 Task: Create a due date automation trigger when advanced on, on the tuesday of the week a card is due add fields with custom field "Resume" set to a number lower than 1 and lower or equal to 10 at 11:00 AM.
Action: Mouse moved to (894, 305)
Screenshot: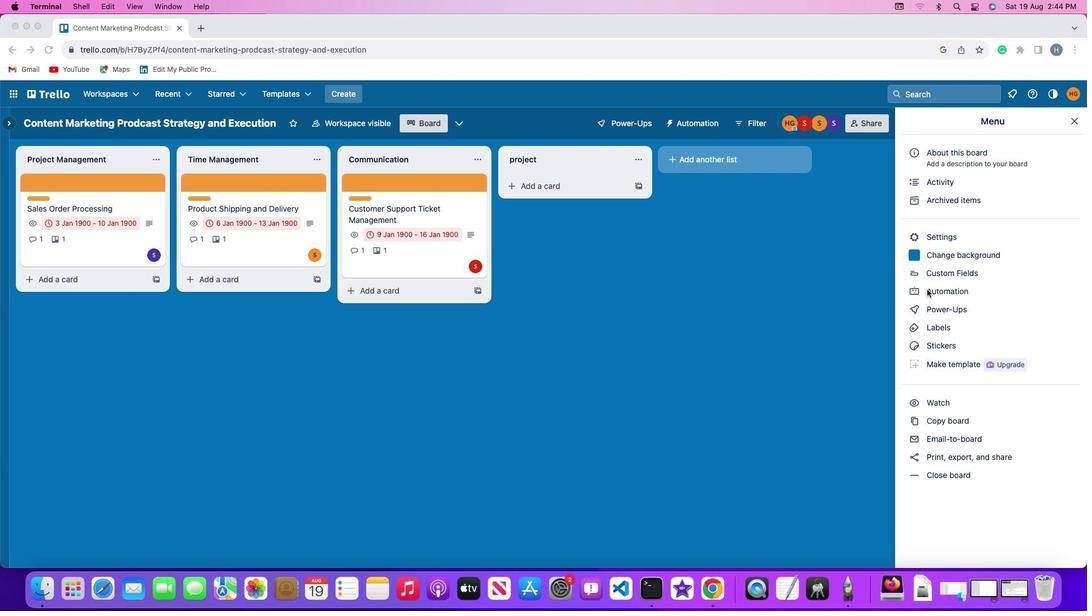 
Action: Mouse pressed left at (894, 305)
Screenshot: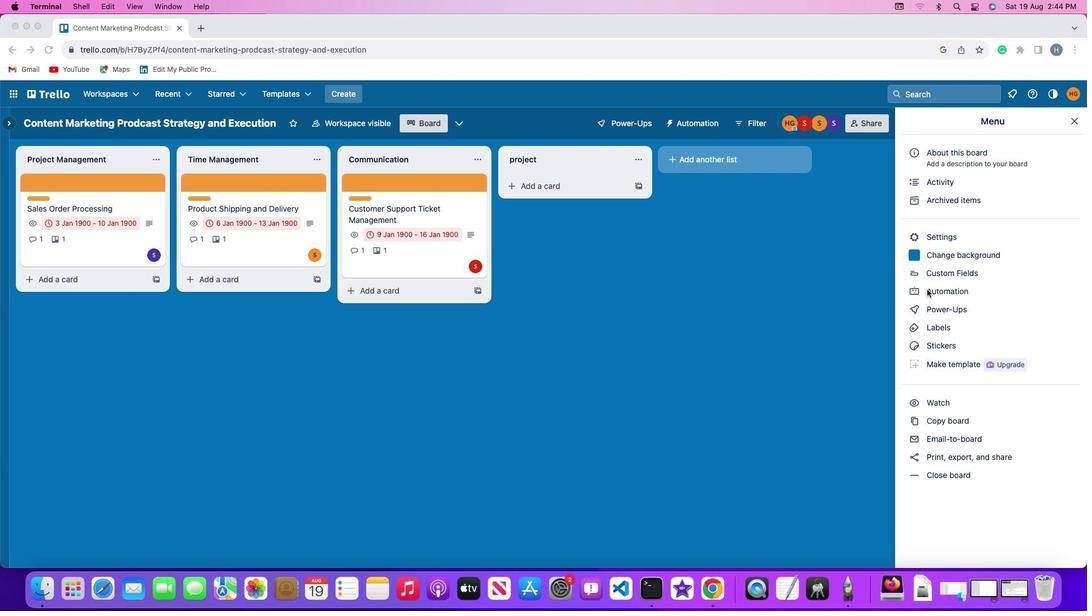 
Action: Mouse moved to (894, 305)
Screenshot: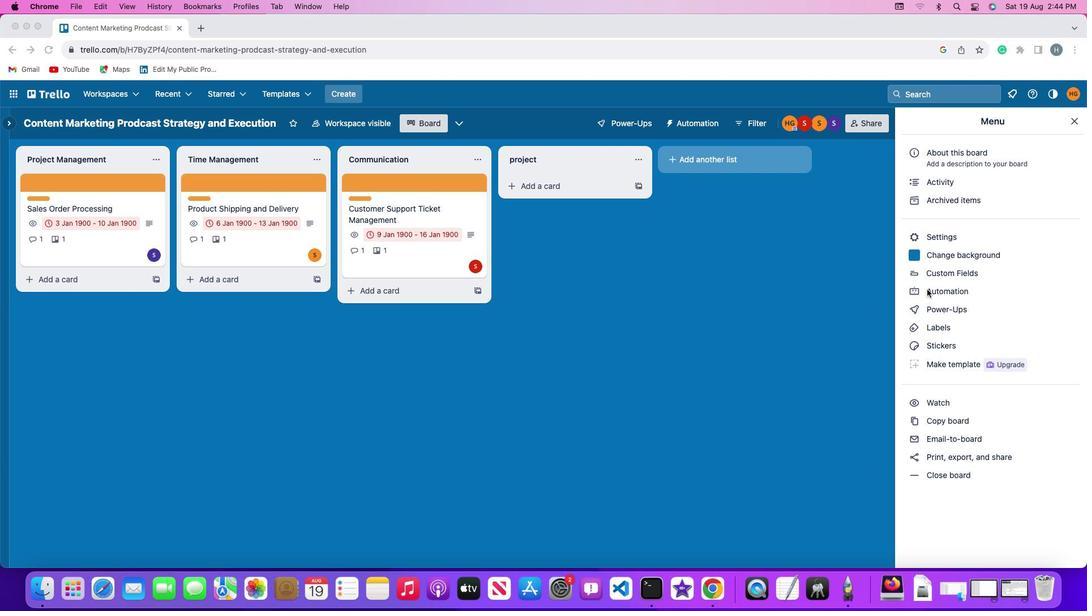
Action: Mouse pressed left at (894, 305)
Screenshot: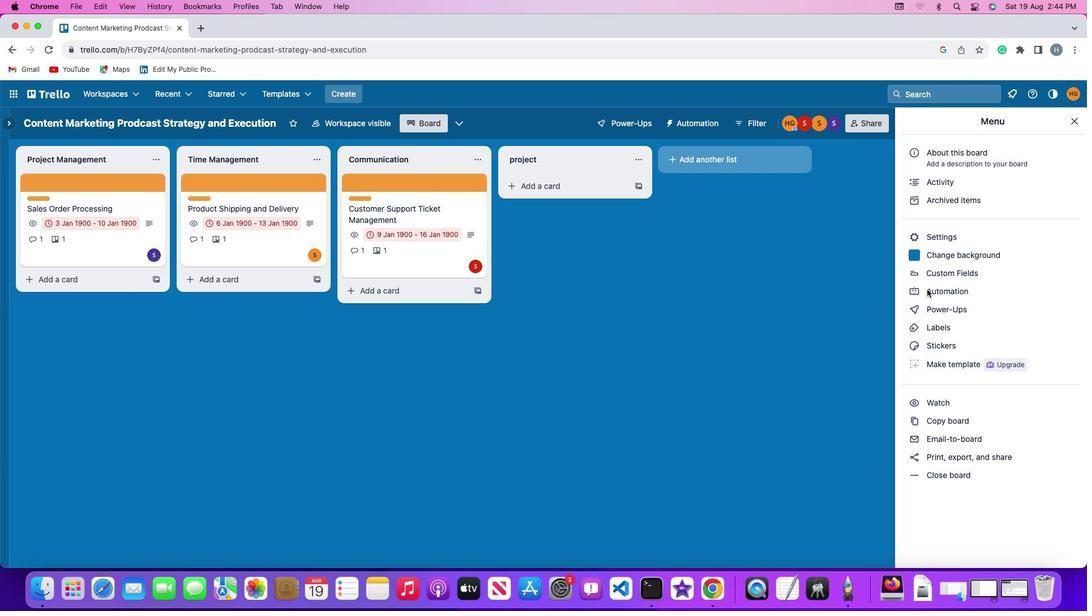 
Action: Mouse moved to (88, 278)
Screenshot: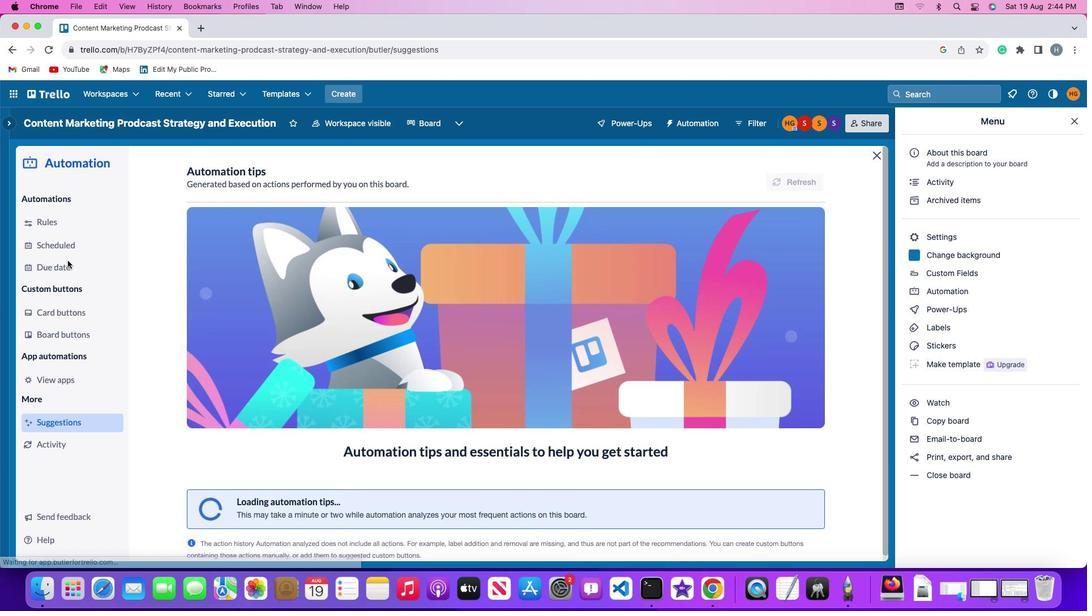 
Action: Mouse pressed left at (88, 278)
Screenshot: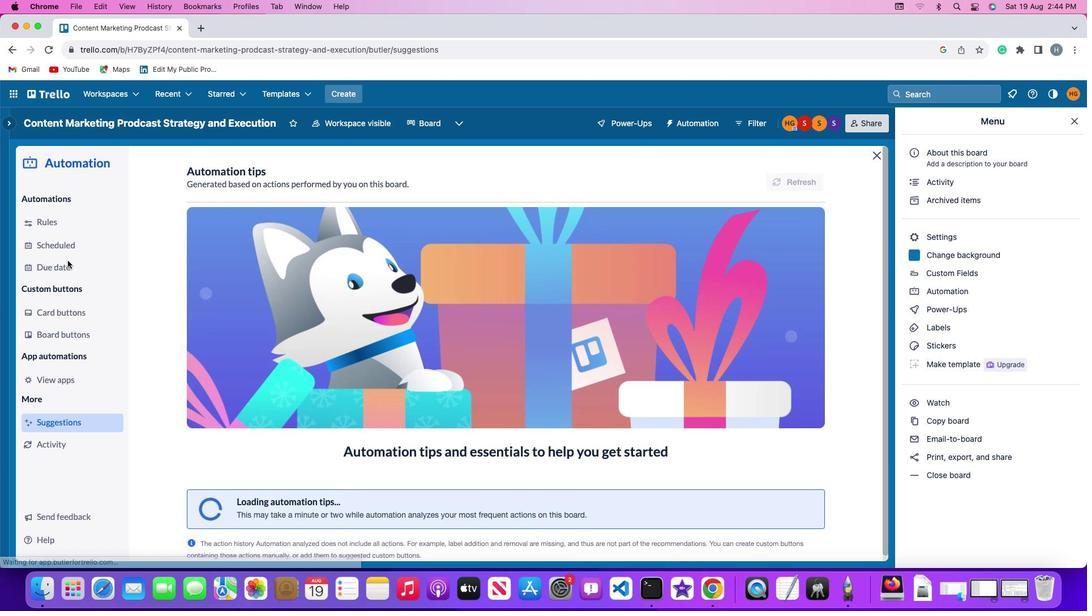 
Action: Mouse moved to (731, 196)
Screenshot: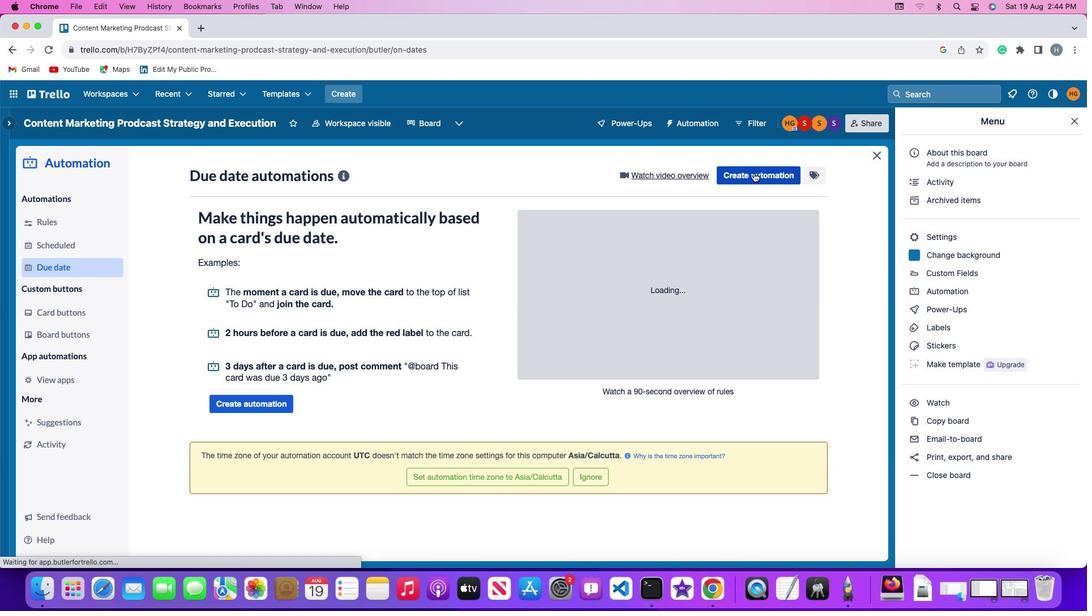 
Action: Mouse pressed left at (731, 196)
Screenshot: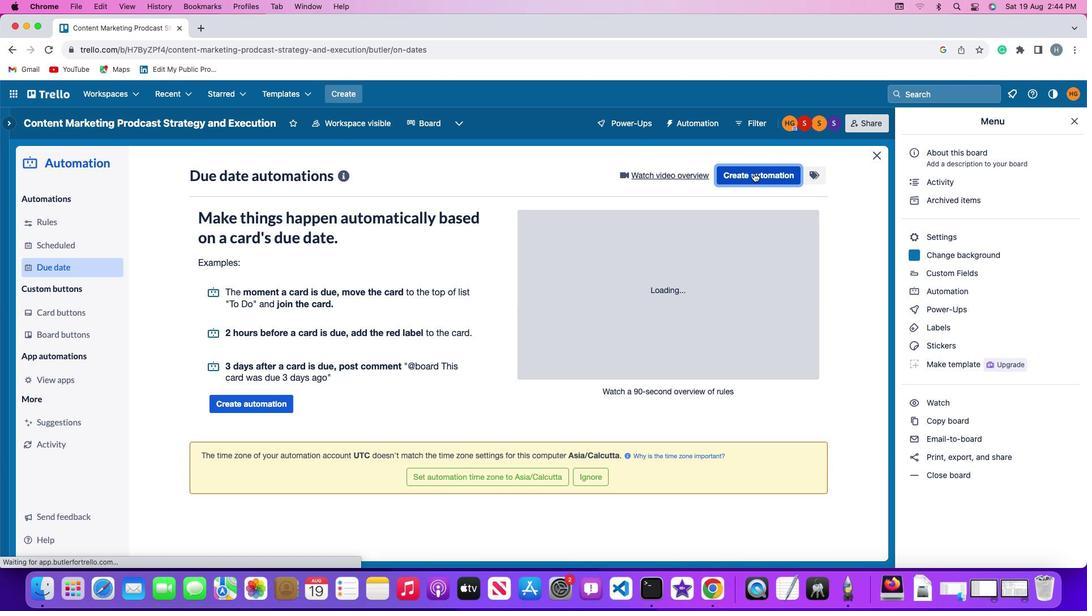 
Action: Mouse moved to (224, 295)
Screenshot: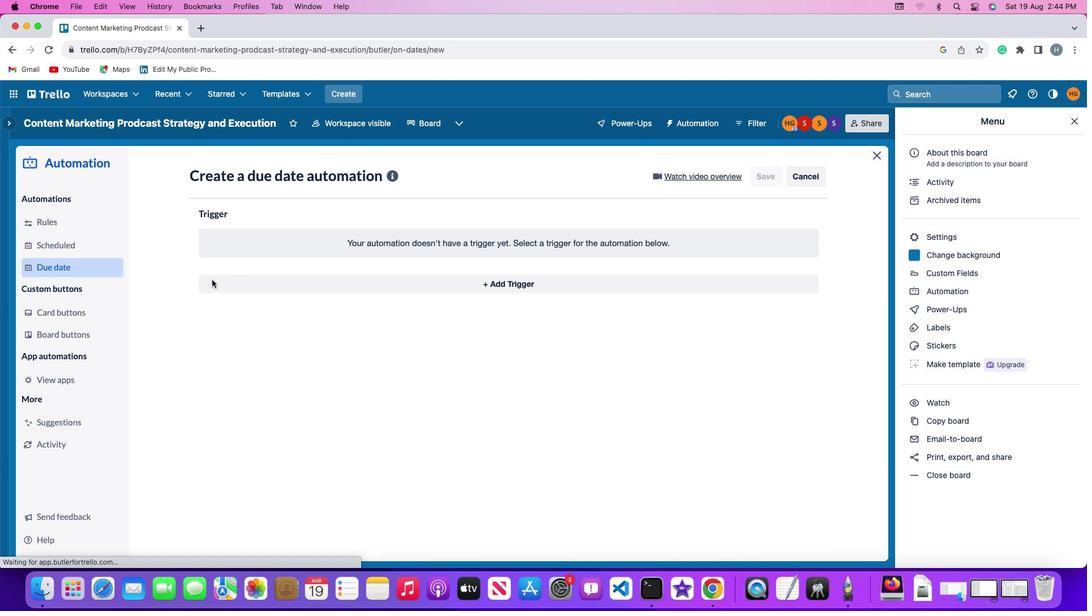 
Action: Mouse pressed left at (224, 295)
Screenshot: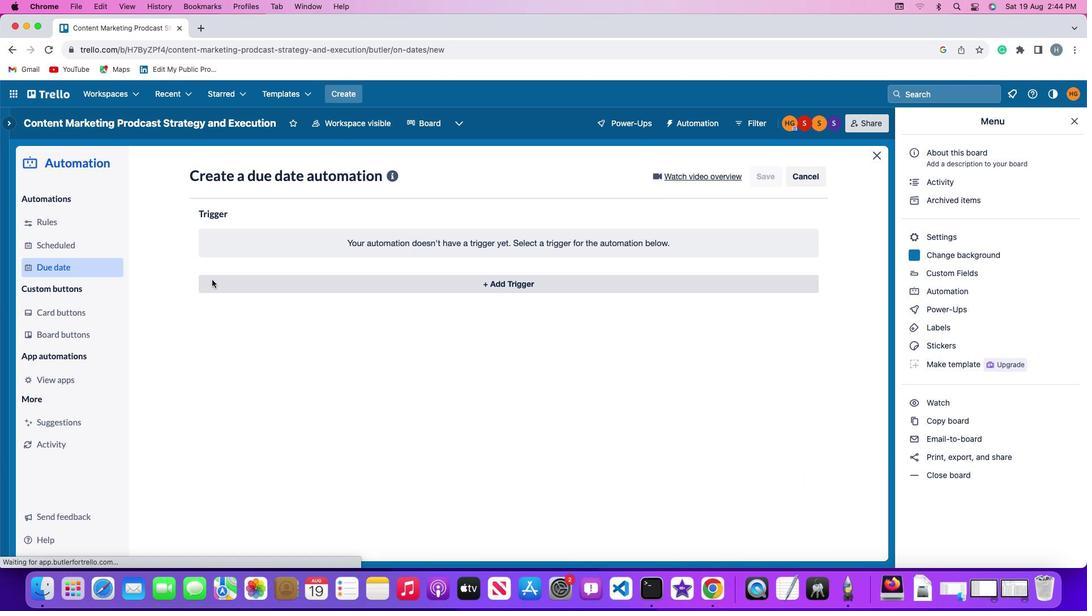 
Action: Mouse moved to (249, 489)
Screenshot: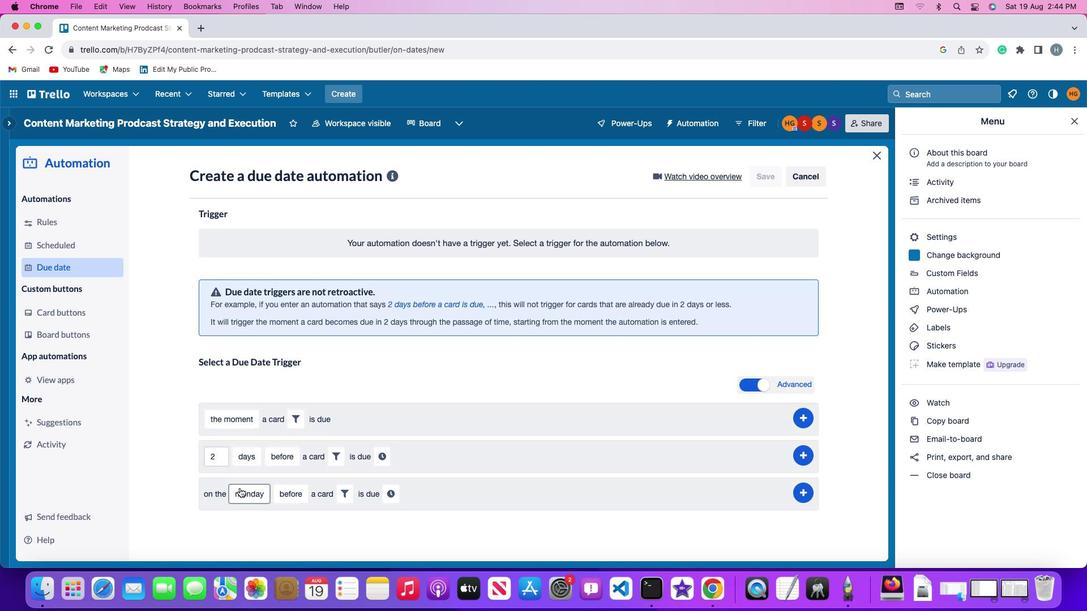 
Action: Mouse pressed left at (249, 489)
Screenshot: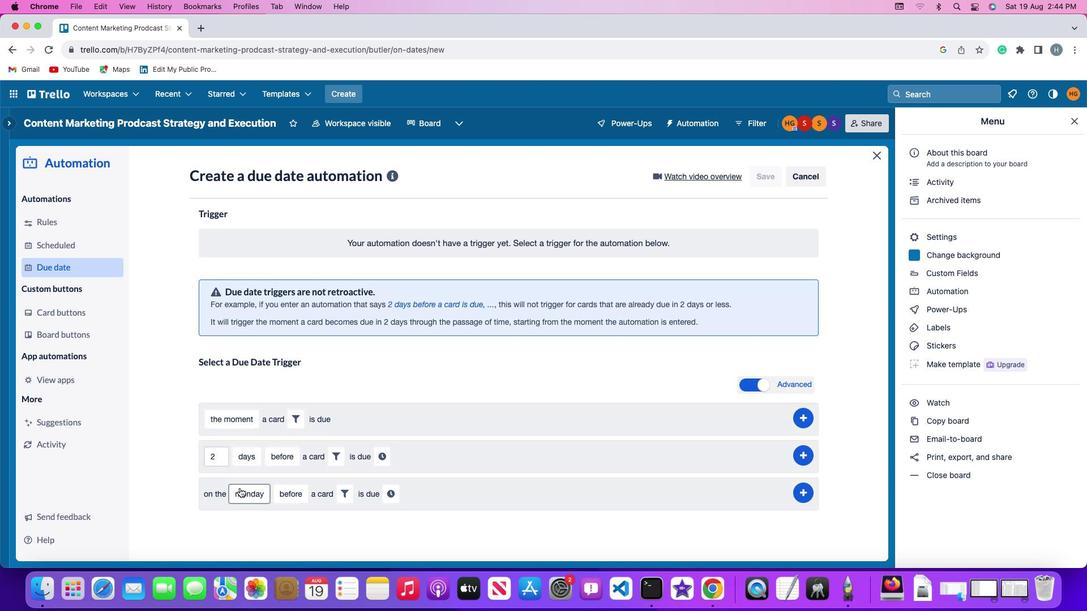 
Action: Mouse moved to (280, 374)
Screenshot: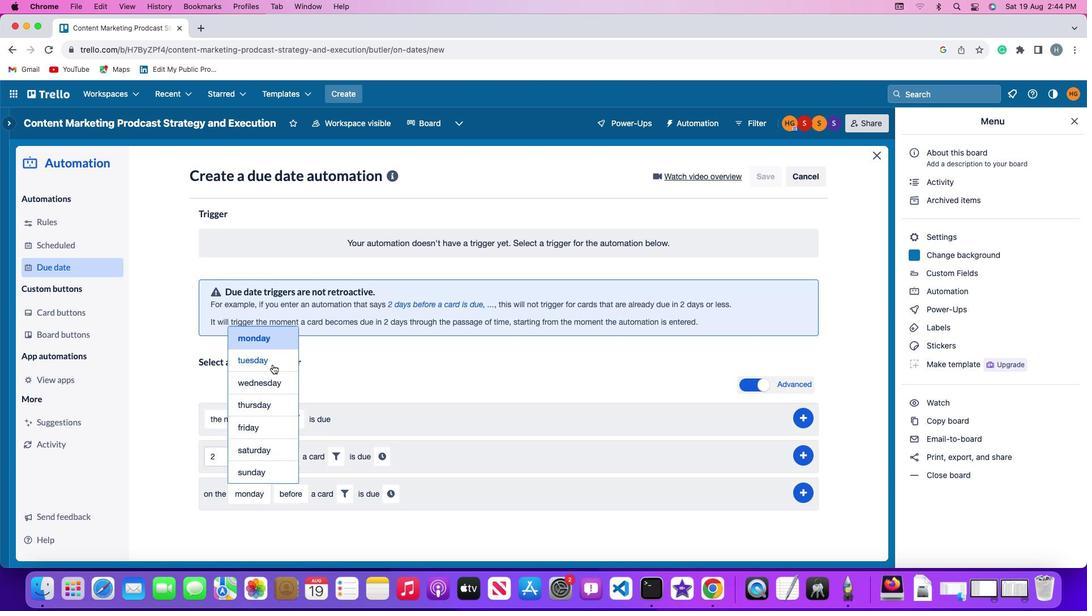 
Action: Mouse pressed left at (280, 374)
Screenshot: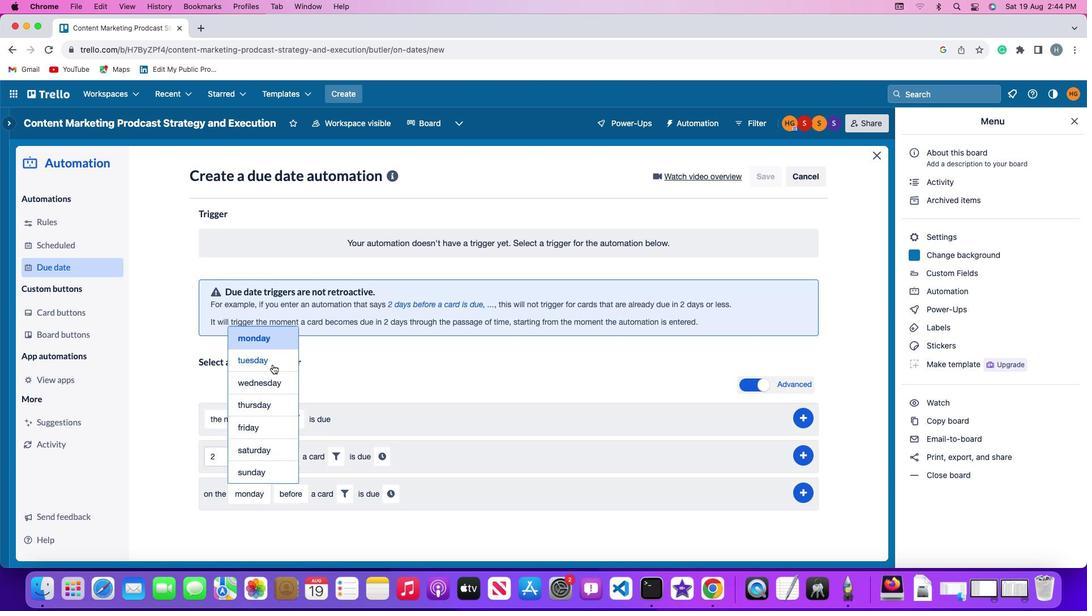 
Action: Mouse moved to (299, 498)
Screenshot: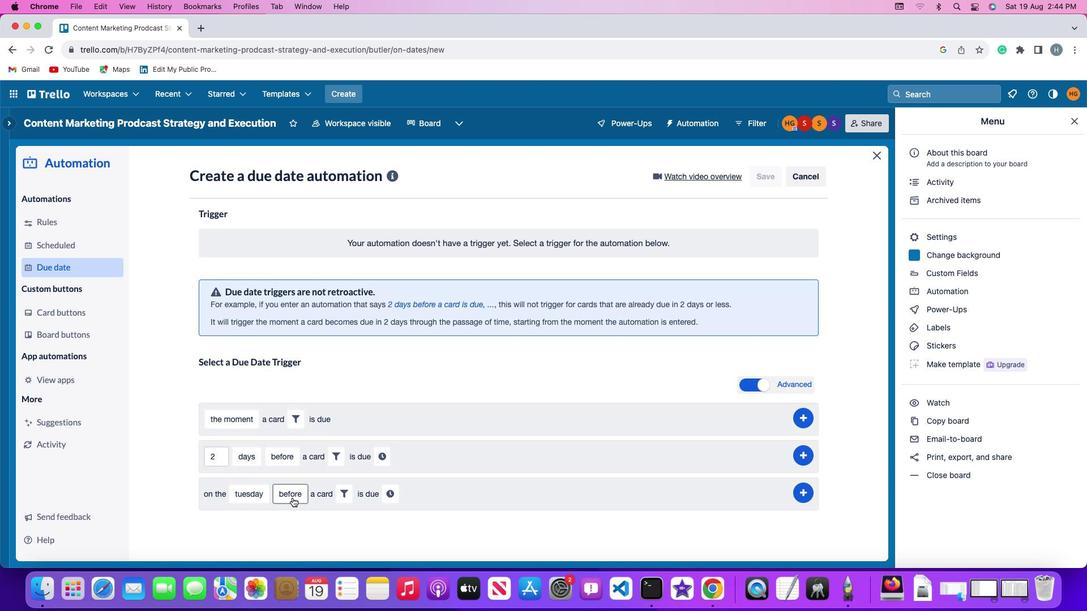 
Action: Mouse pressed left at (299, 498)
Screenshot: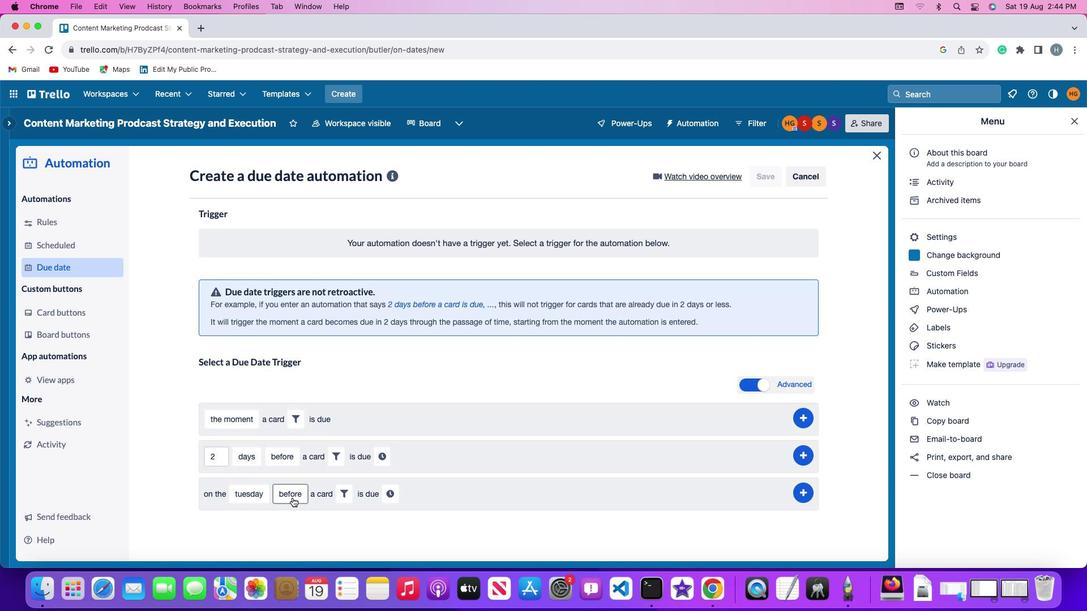 
Action: Mouse moved to (304, 451)
Screenshot: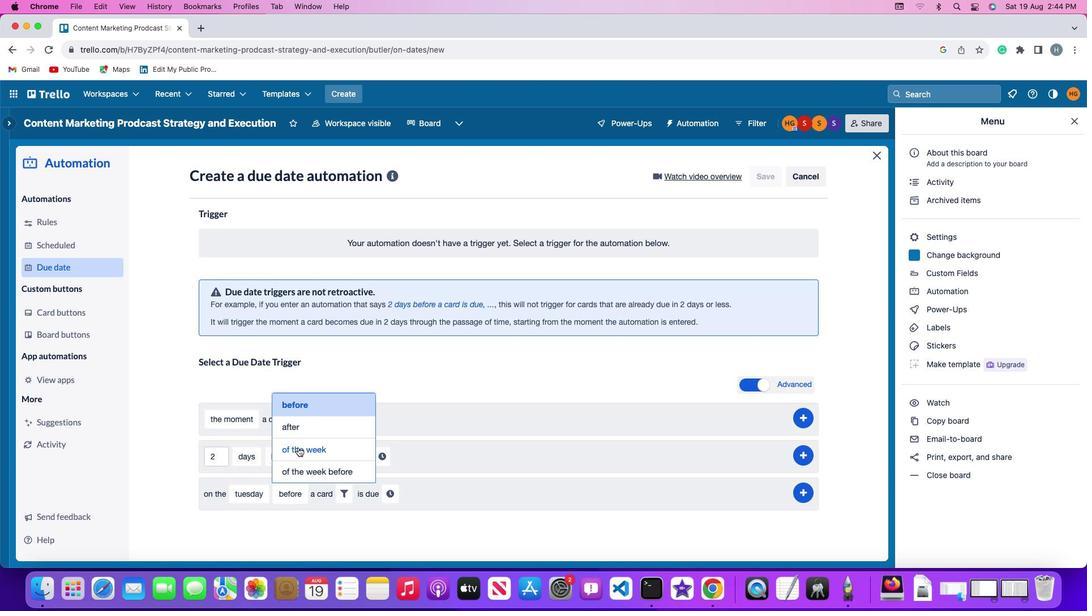
Action: Mouse pressed left at (304, 451)
Screenshot: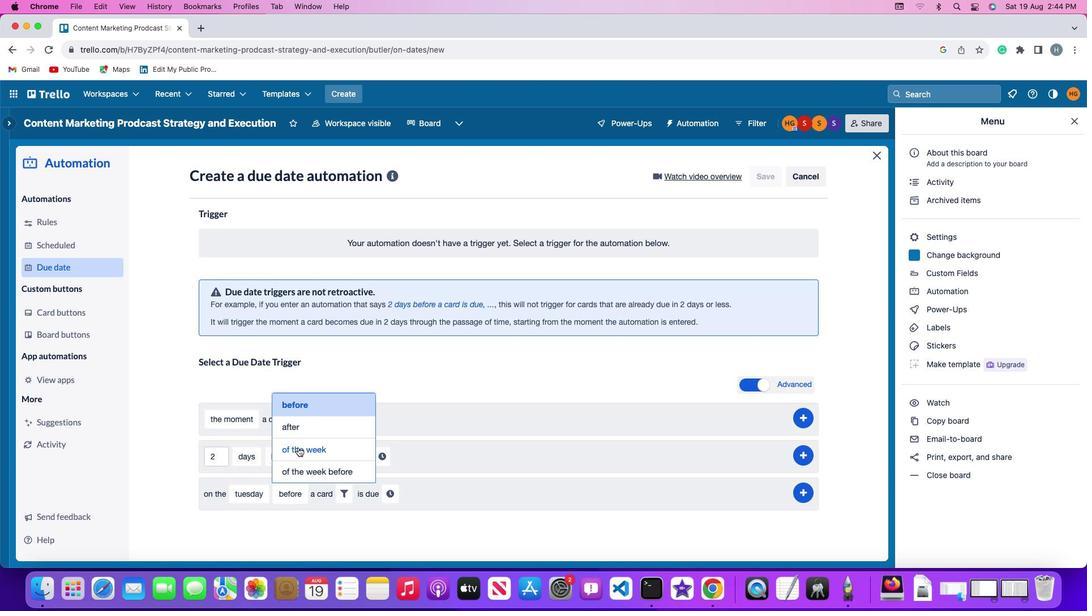 
Action: Mouse moved to (362, 493)
Screenshot: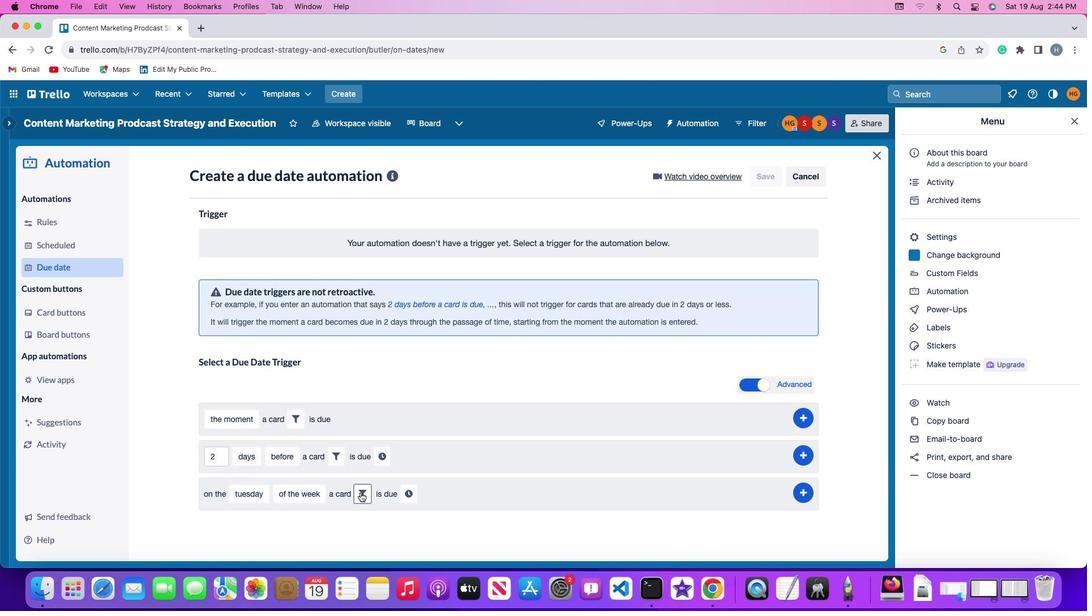 
Action: Mouse pressed left at (362, 493)
Screenshot: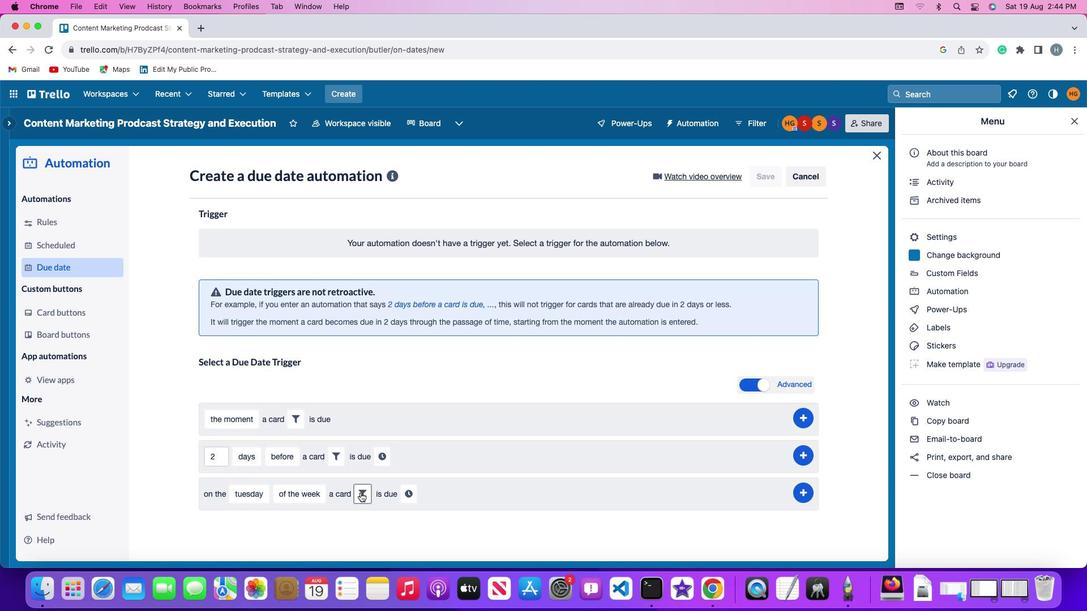 
Action: Mouse moved to (552, 523)
Screenshot: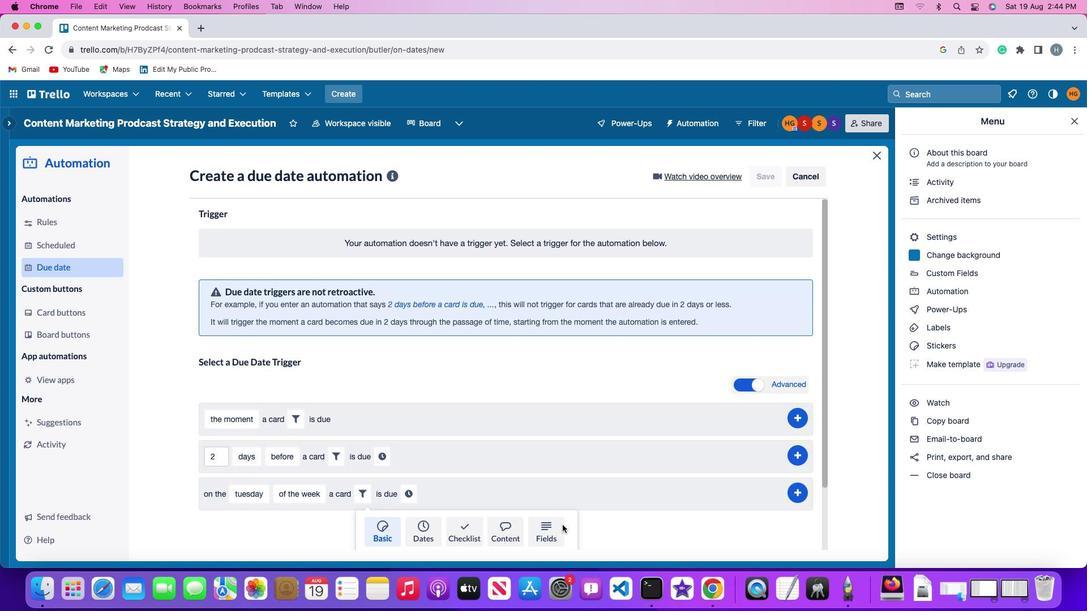 
Action: Mouse pressed left at (552, 523)
Screenshot: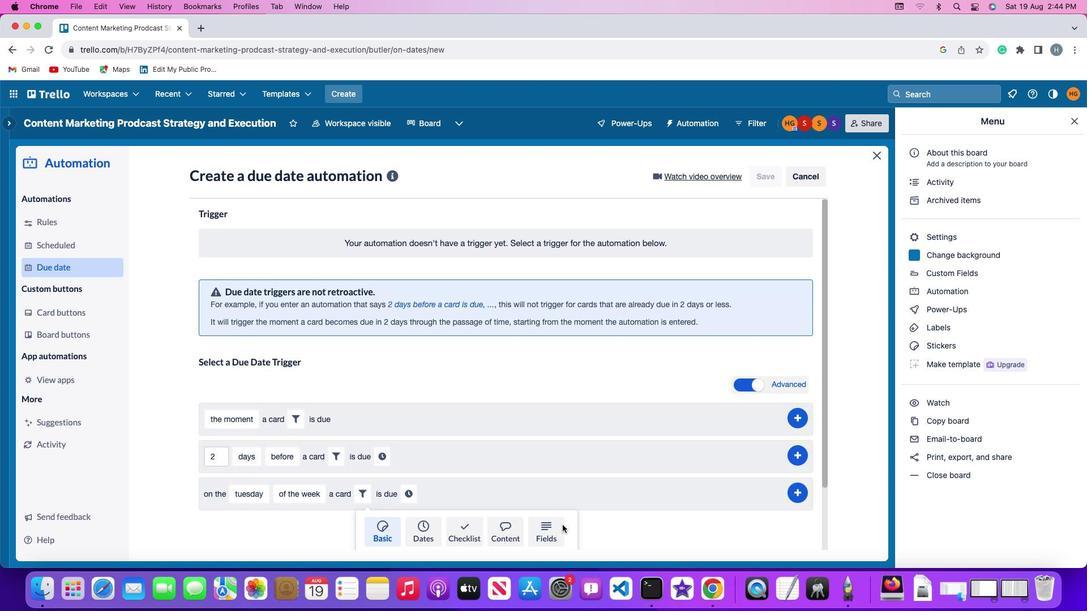 
Action: Mouse moved to (301, 516)
Screenshot: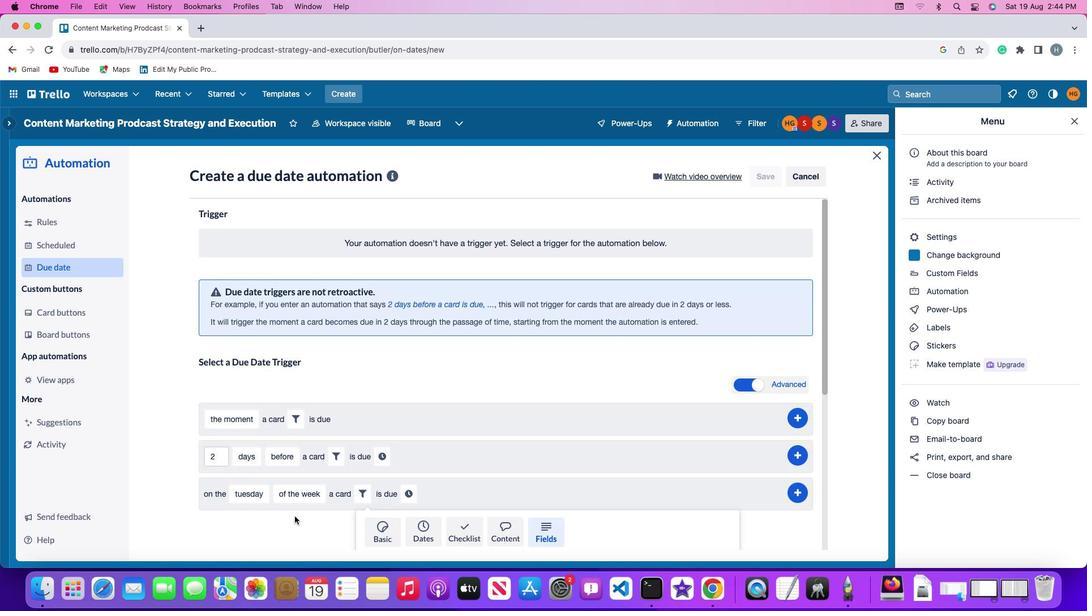 
Action: Mouse scrolled (301, 516) with delta (25, 35)
Screenshot: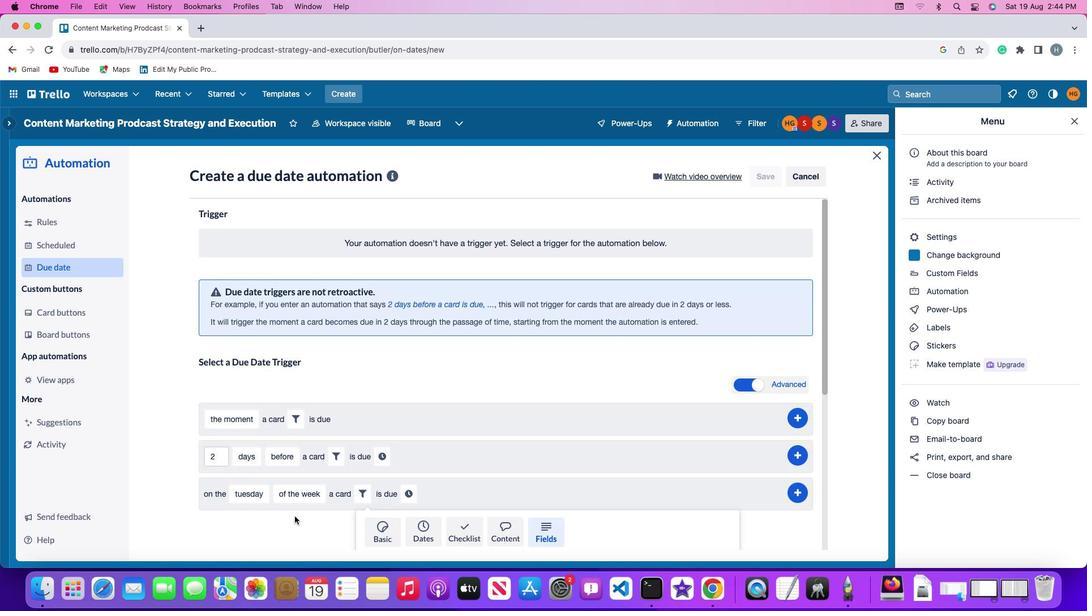 
Action: Mouse scrolled (301, 516) with delta (25, 35)
Screenshot: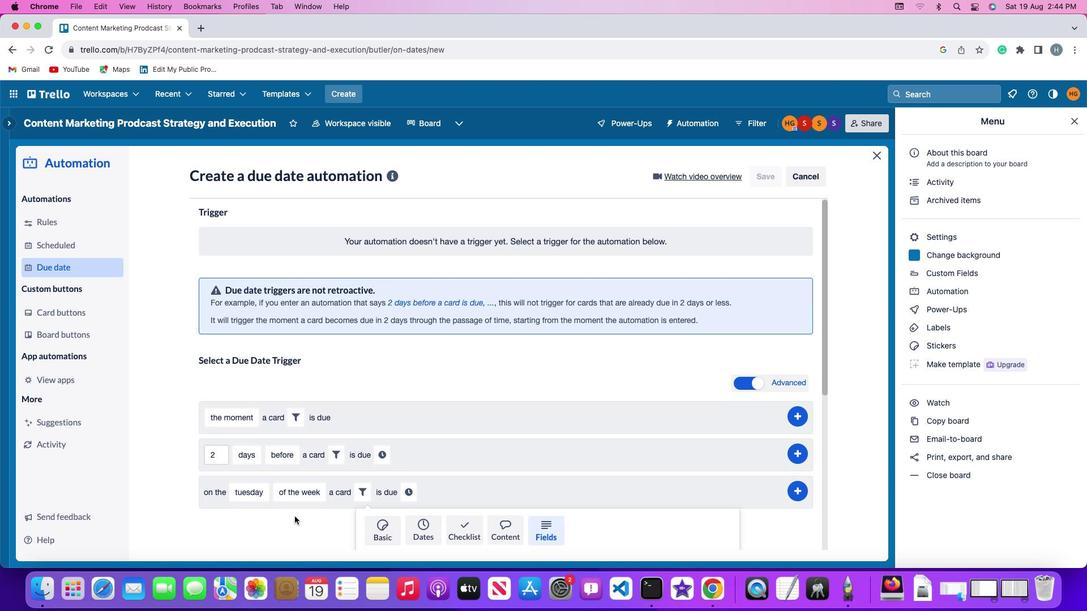 
Action: Mouse scrolled (301, 516) with delta (25, 33)
Screenshot: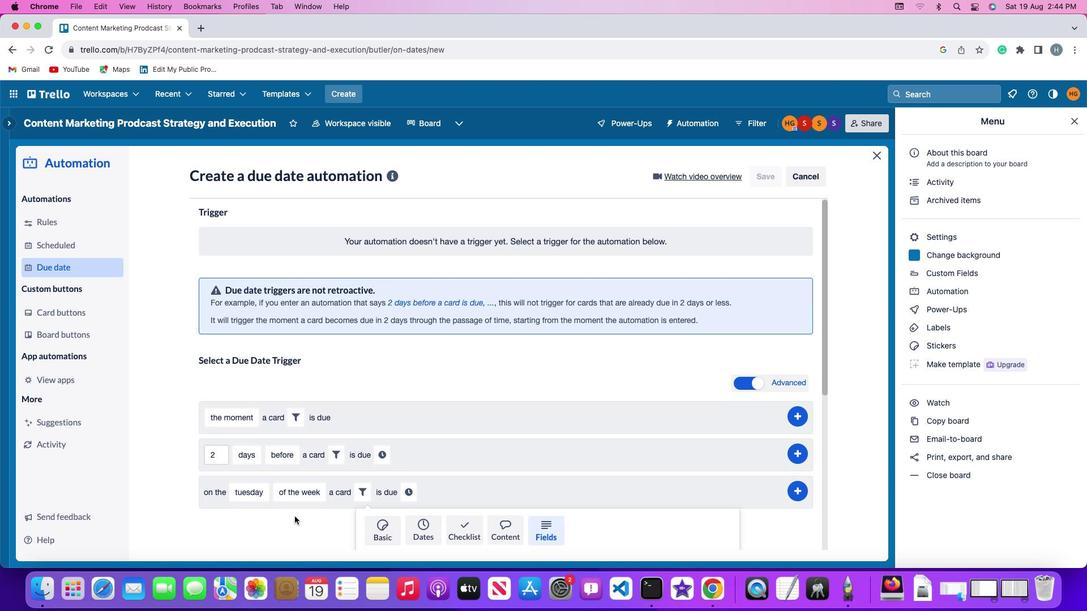 
Action: Mouse scrolled (301, 516) with delta (25, 32)
Screenshot: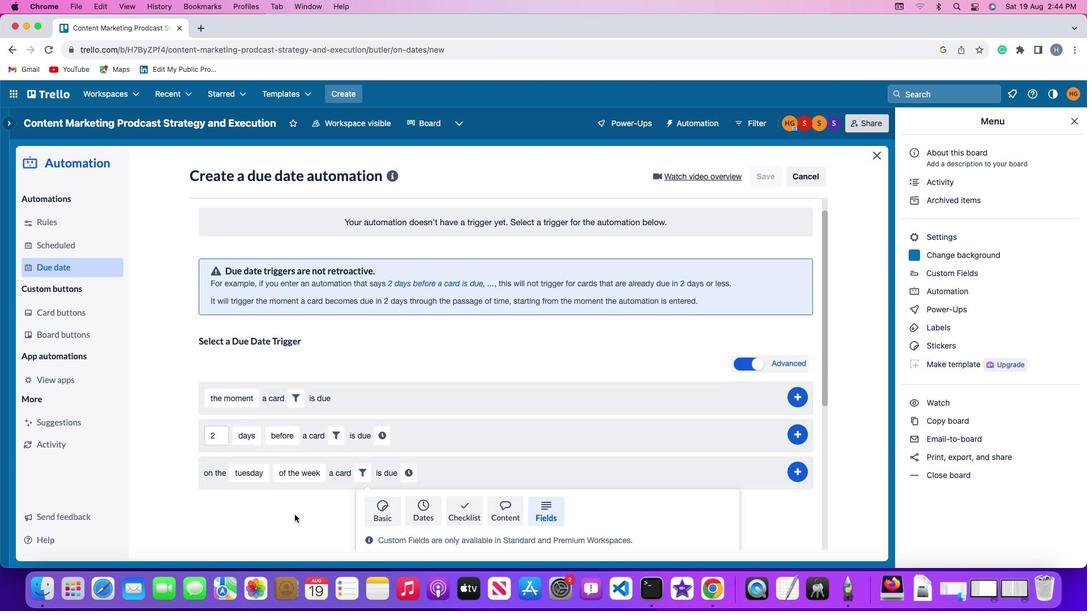 
Action: Mouse moved to (301, 514)
Screenshot: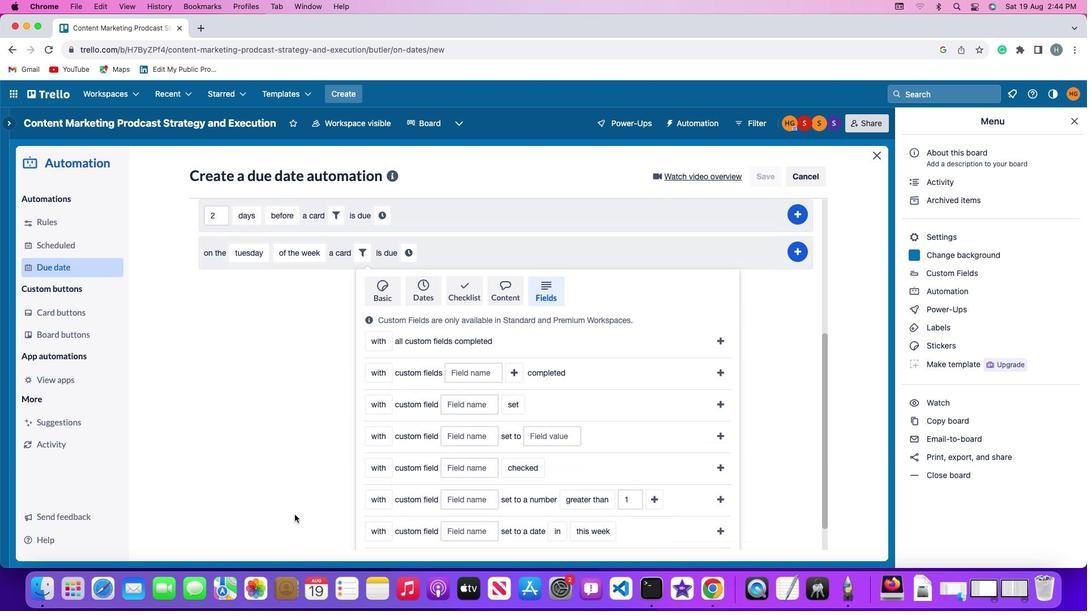 
Action: Mouse scrolled (301, 514) with delta (25, 35)
Screenshot: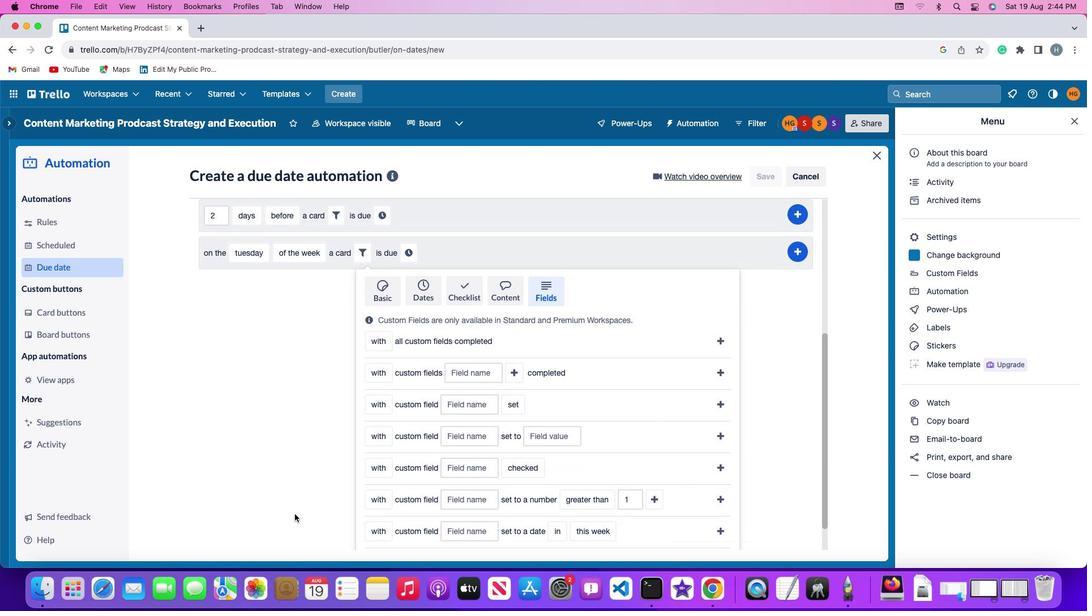 
Action: Mouse moved to (301, 514)
Screenshot: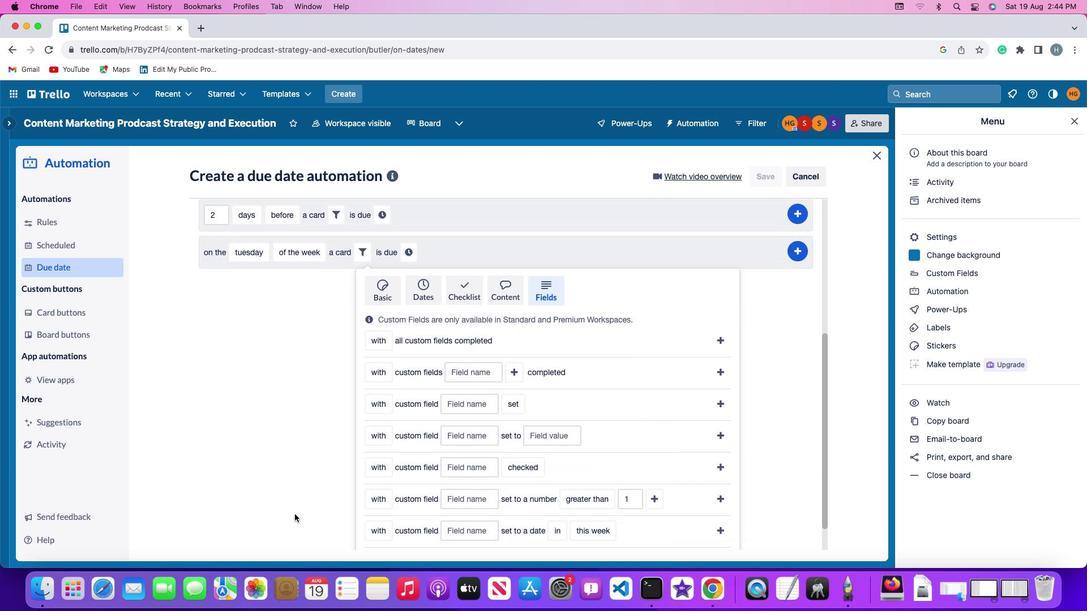 
Action: Mouse scrolled (301, 514) with delta (25, 35)
Screenshot: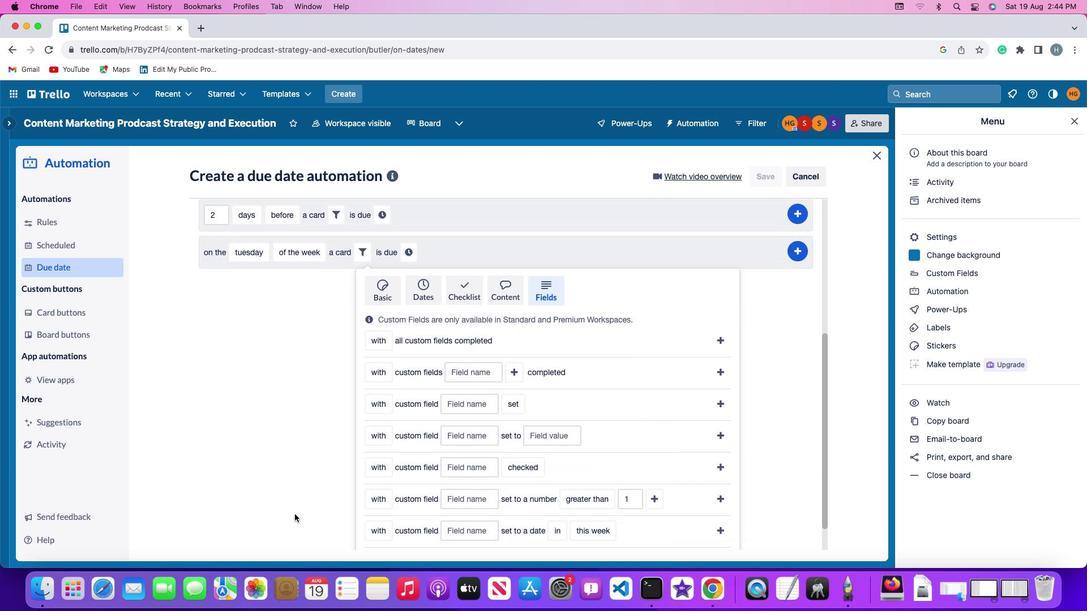 
Action: Mouse scrolled (301, 514) with delta (25, 33)
Screenshot: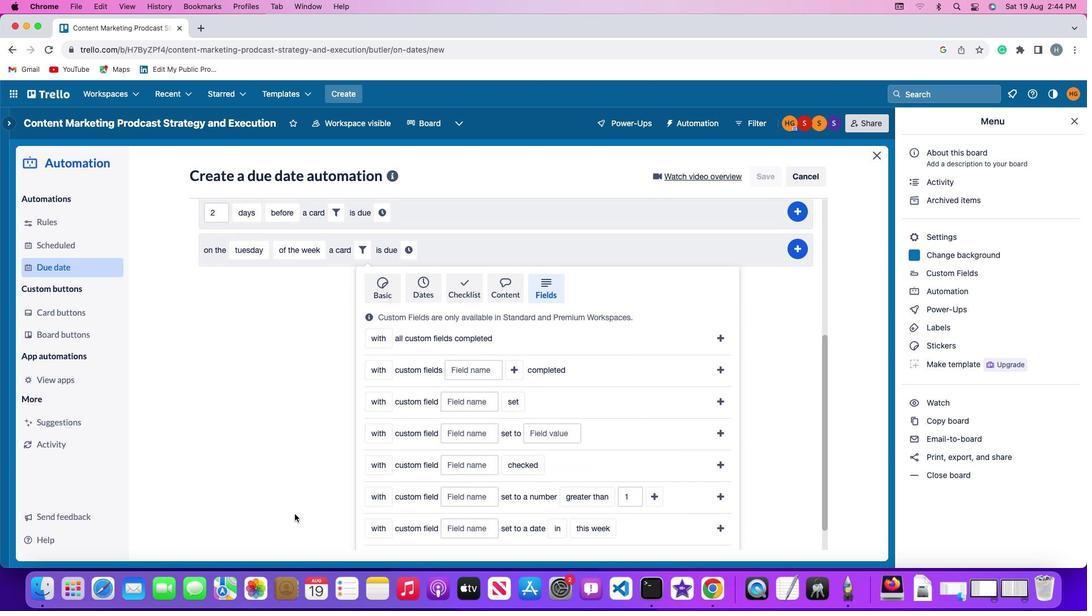 
Action: Mouse scrolled (301, 514) with delta (25, 32)
Screenshot: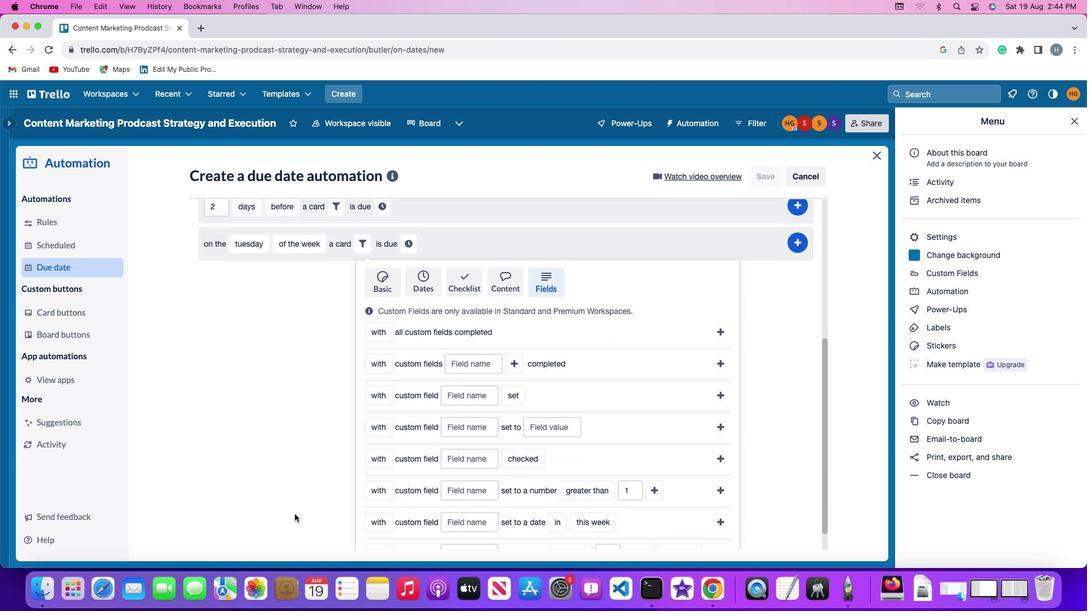 
Action: Mouse scrolled (301, 514) with delta (25, 32)
Screenshot: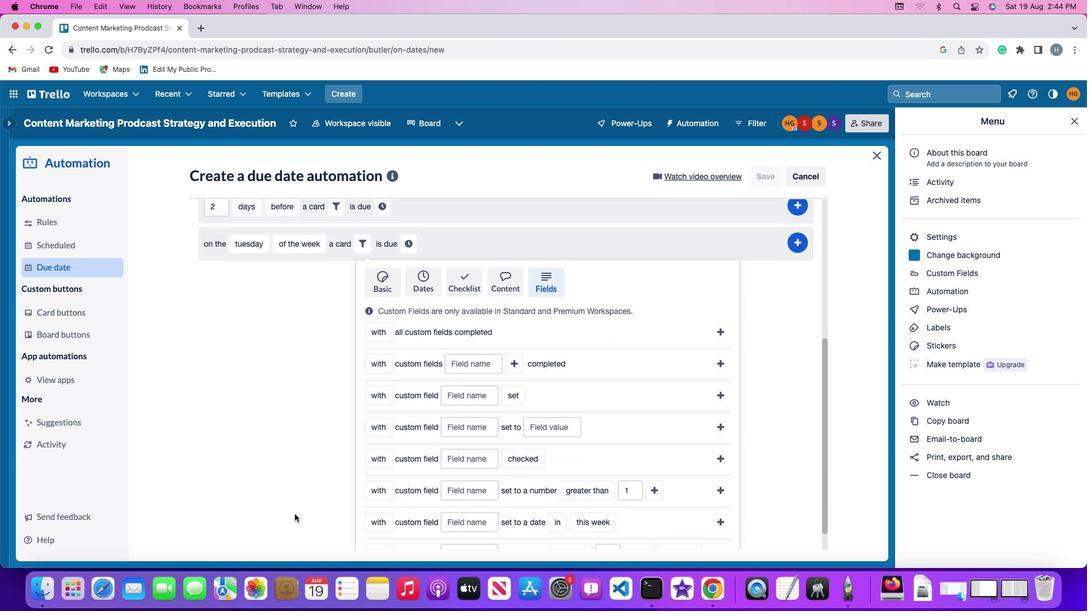 
Action: Mouse moved to (384, 471)
Screenshot: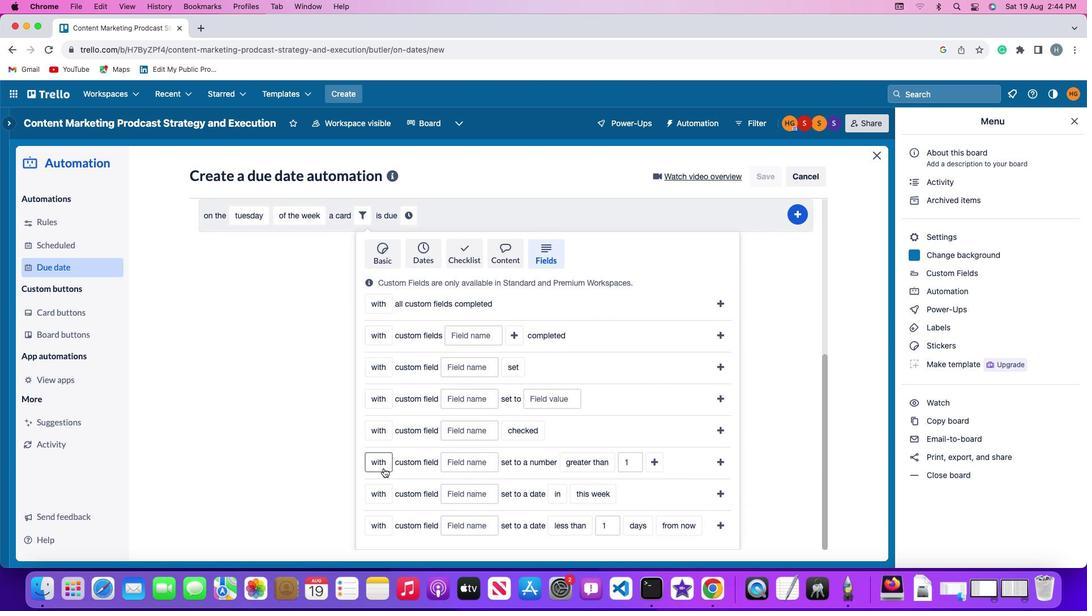 
Action: Mouse pressed left at (384, 471)
Screenshot: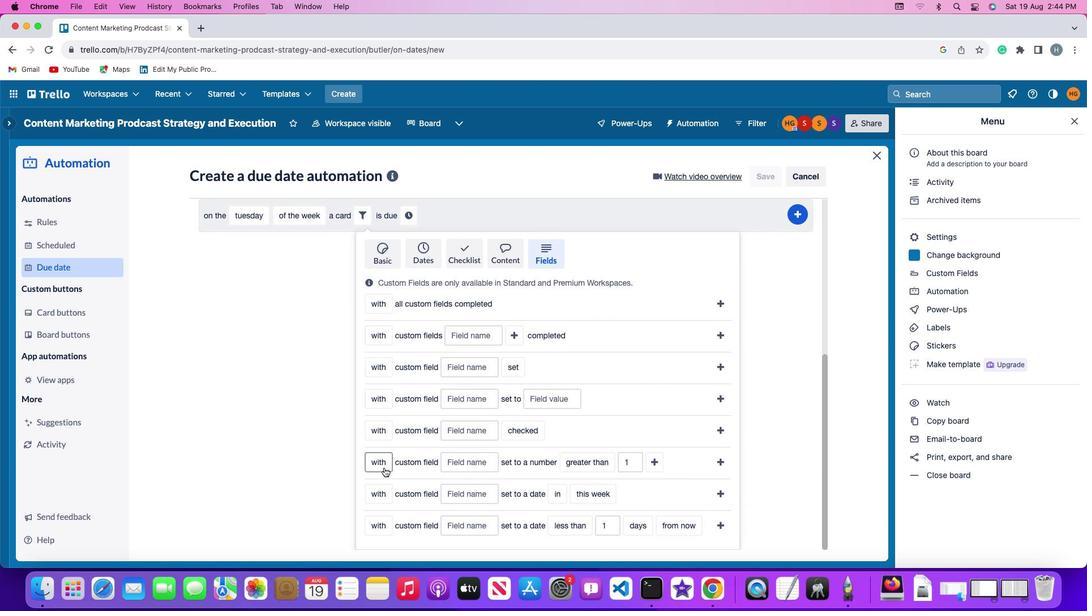 
Action: Mouse moved to (389, 488)
Screenshot: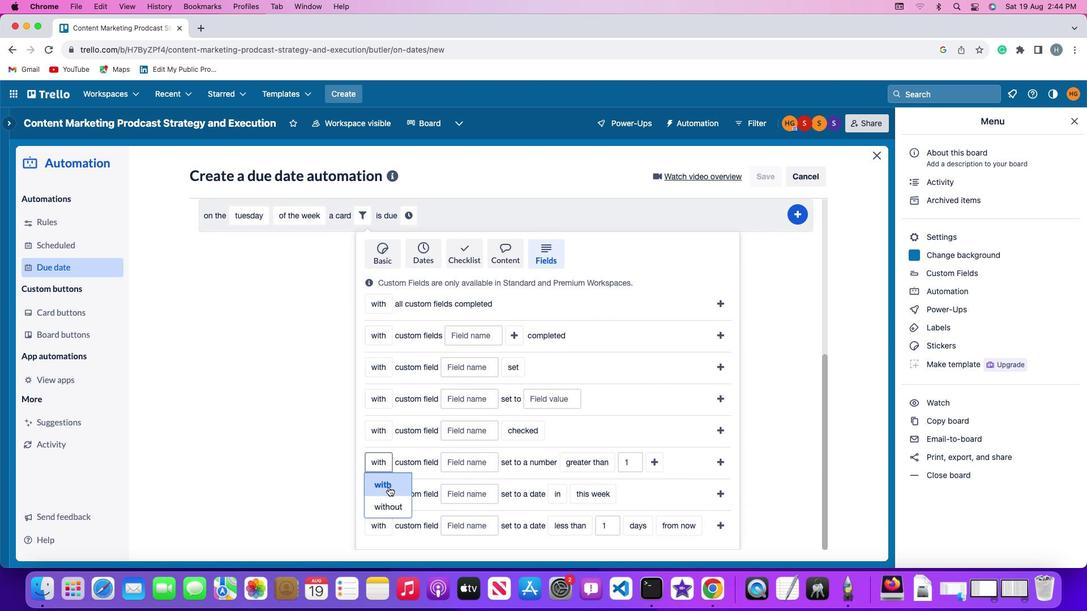 
Action: Mouse pressed left at (389, 488)
Screenshot: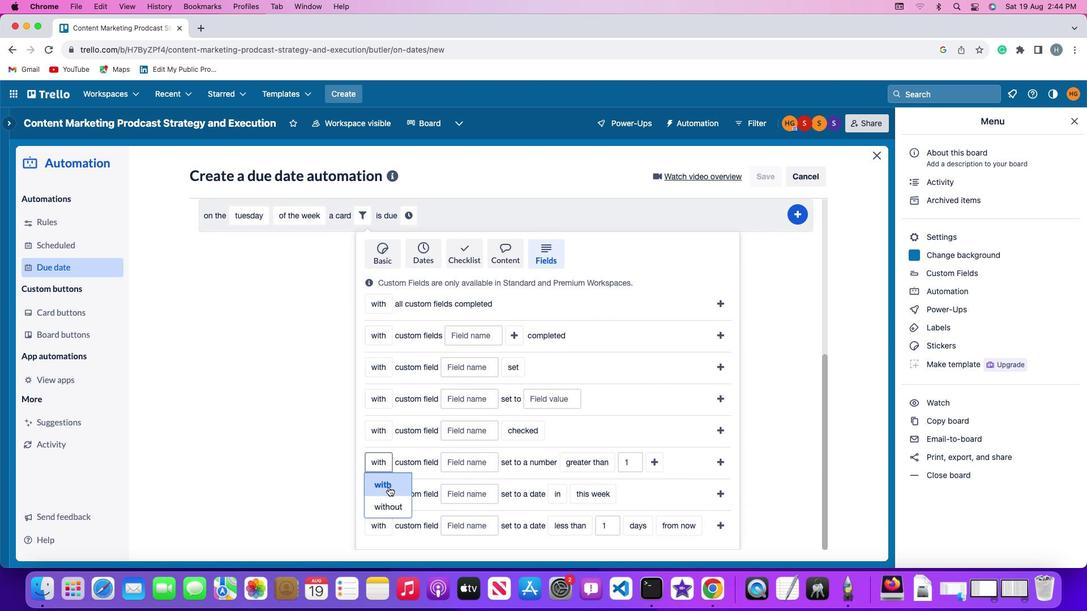
Action: Mouse moved to (477, 468)
Screenshot: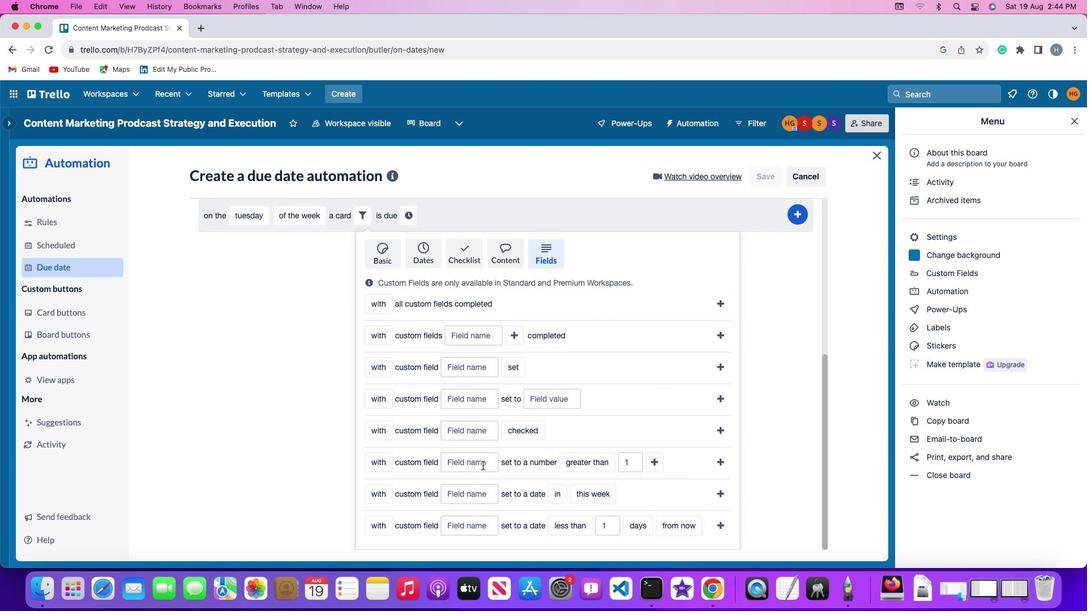 
Action: Mouse pressed left at (477, 468)
Screenshot: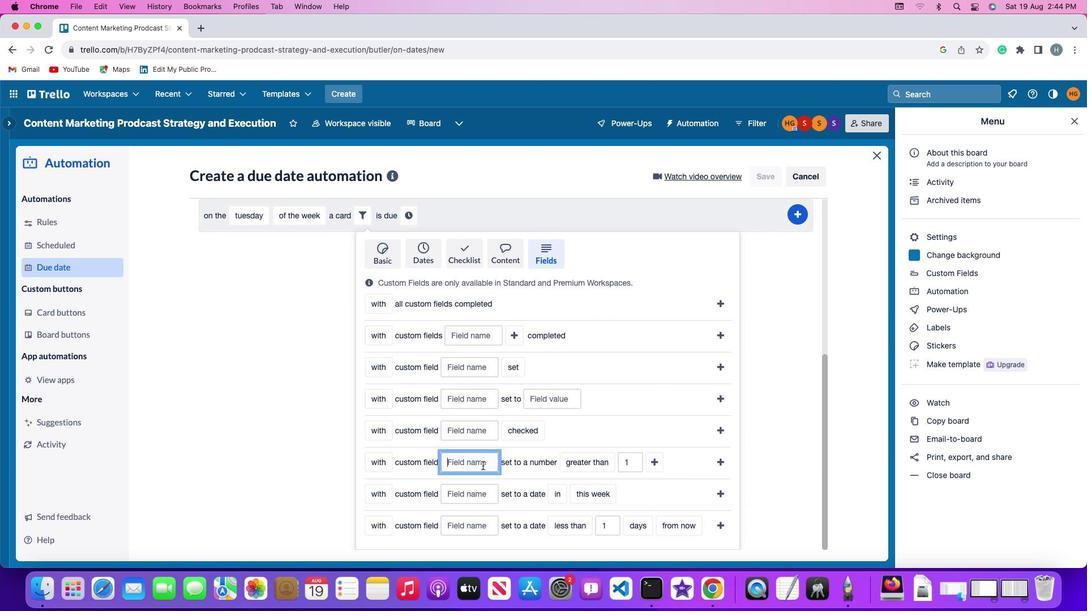
Action: Mouse moved to (477, 467)
Screenshot: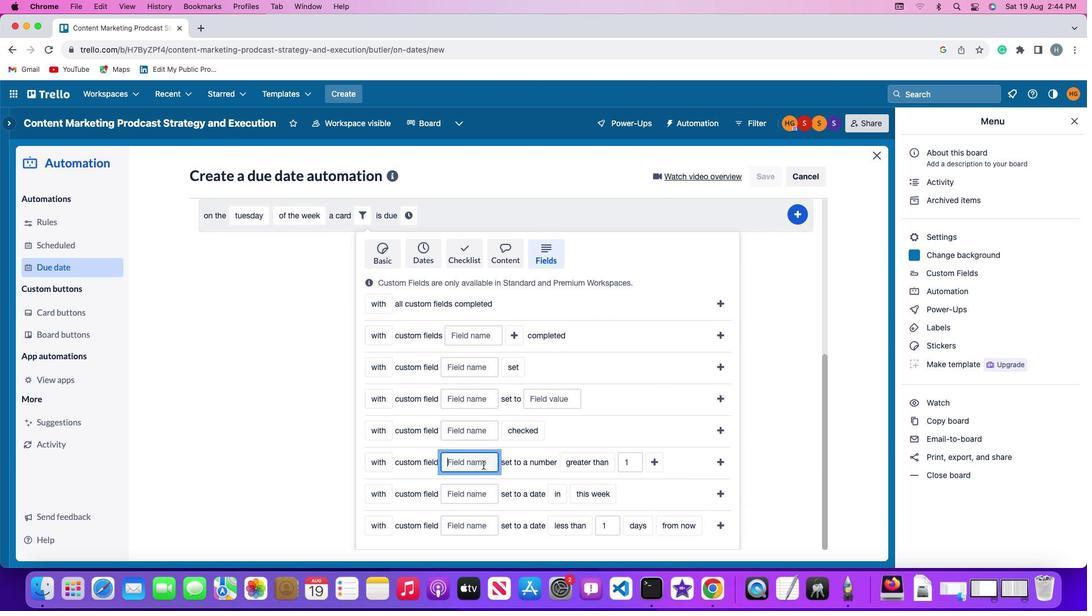 
Action: Key pressed Key.shift'R''e'
Screenshot: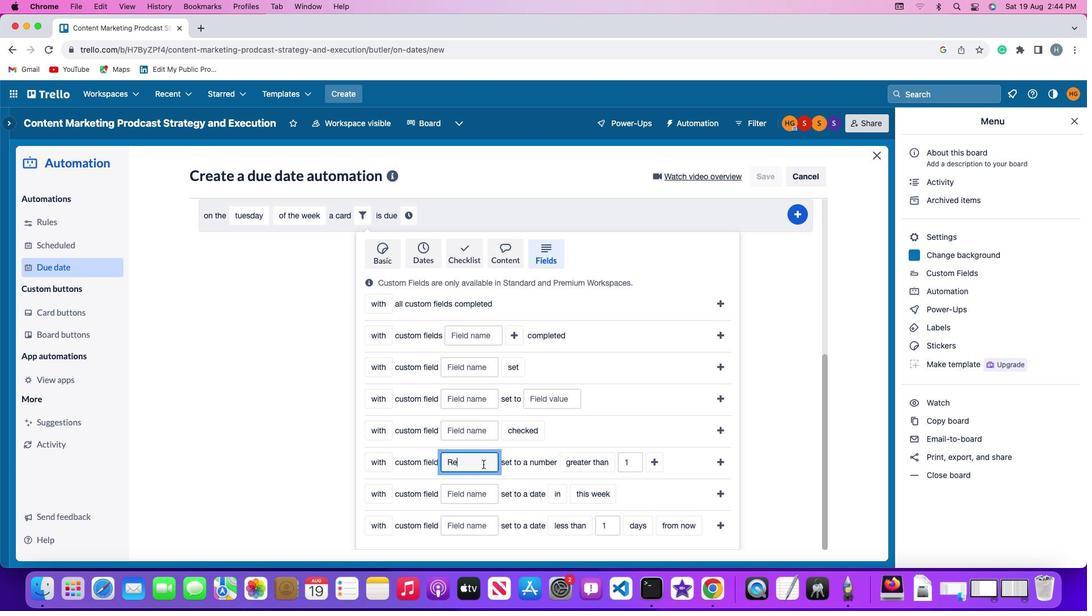 
Action: Mouse moved to (477, 466)
Screenshot: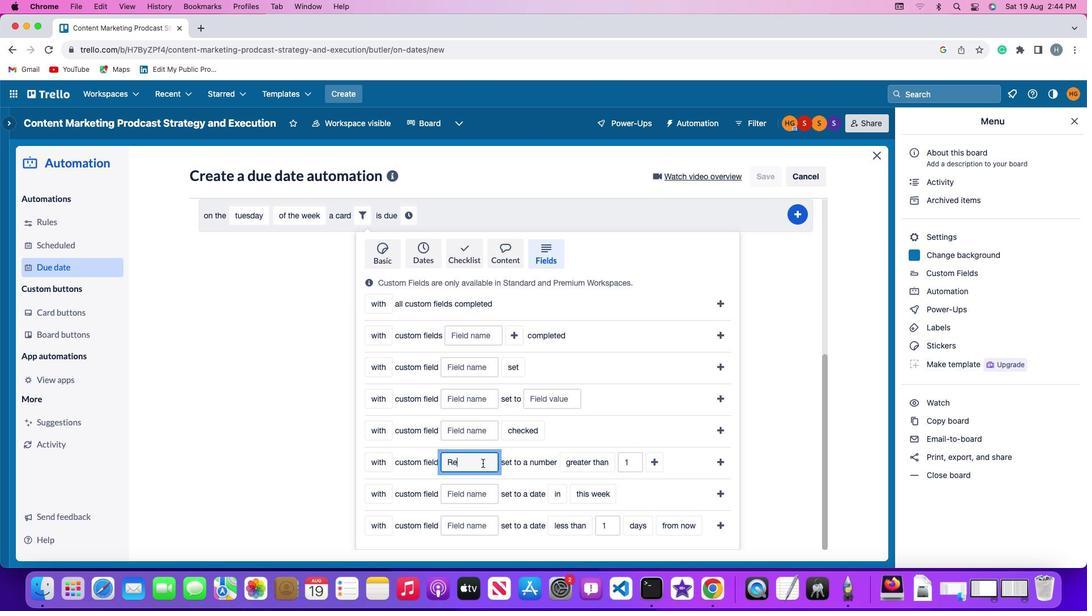 
Action: Key pressed 's'
Screenshot: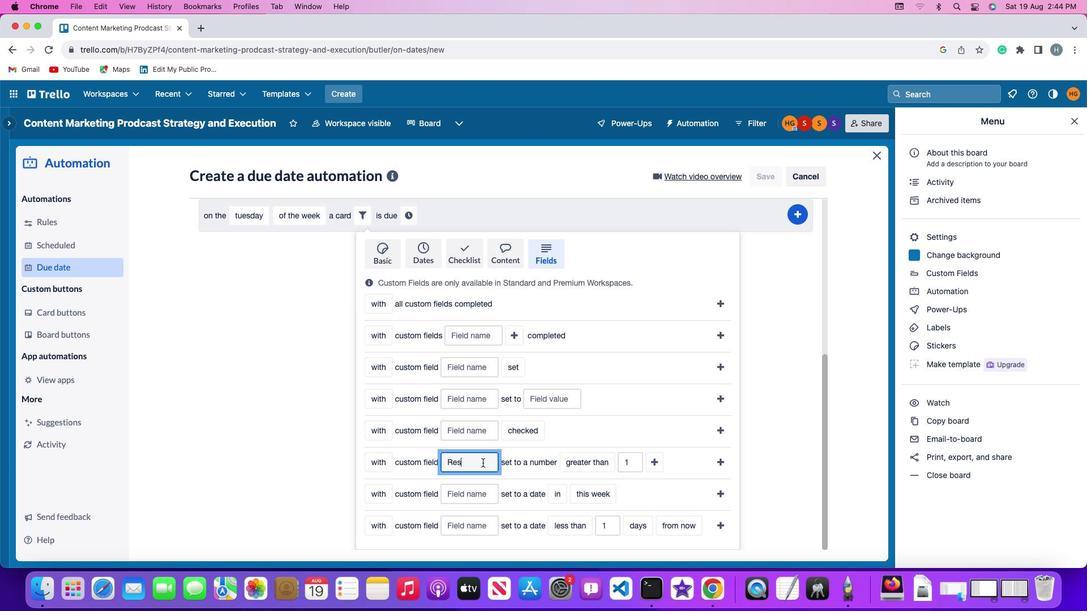 
Action: Mouse moved to (477, 465)
Screenshot: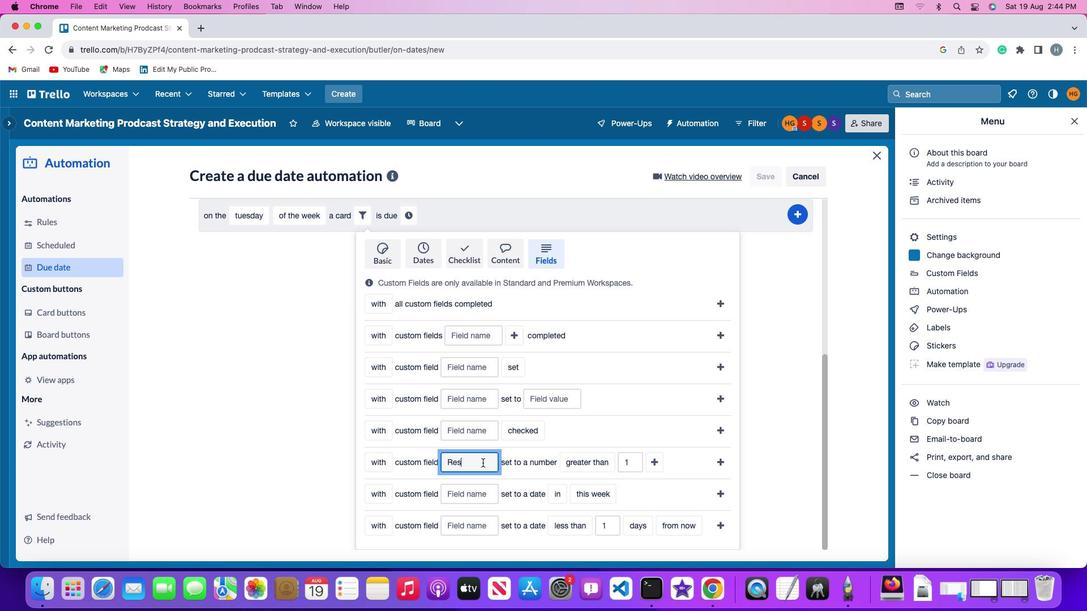 
Action: Key pressed 'u''m''e'
Screenshot: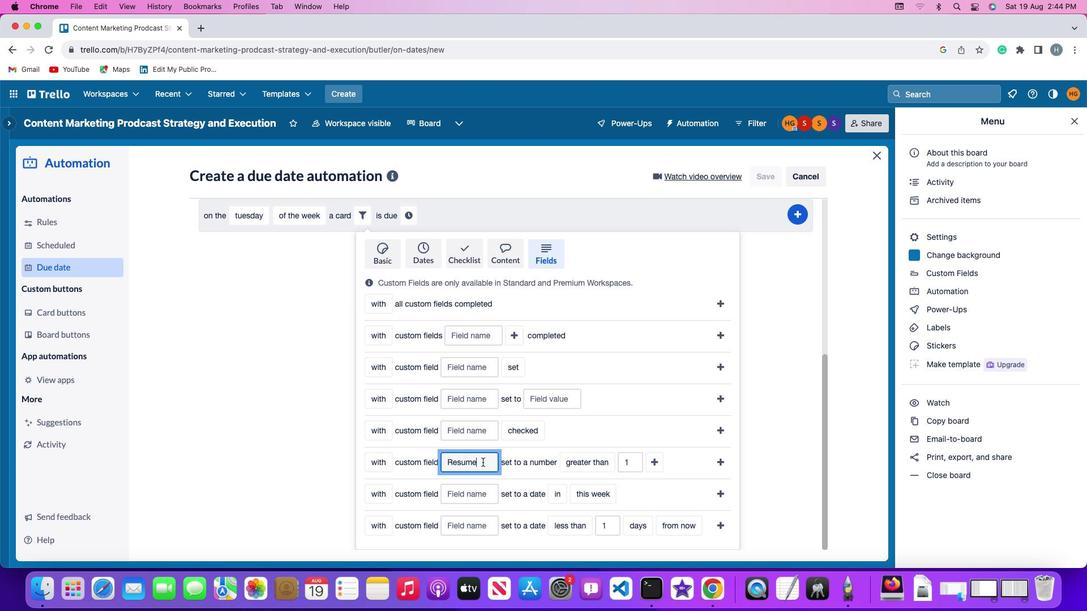 
Action: Mouse moved to (562, 463)
Screenshot: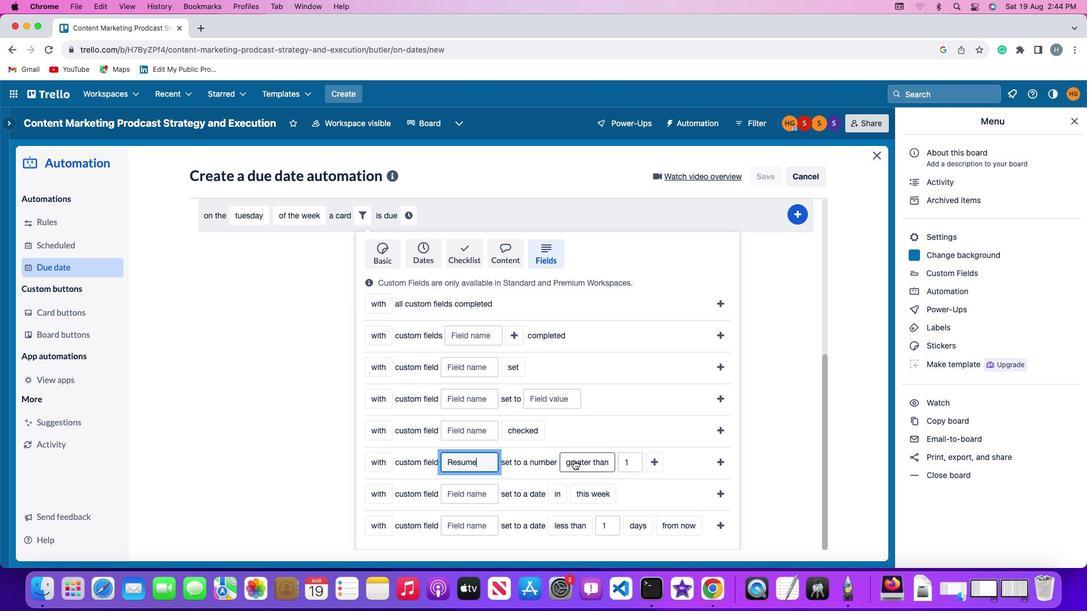 
Action: Mouse pressed left at (562, 463)
Screenshot: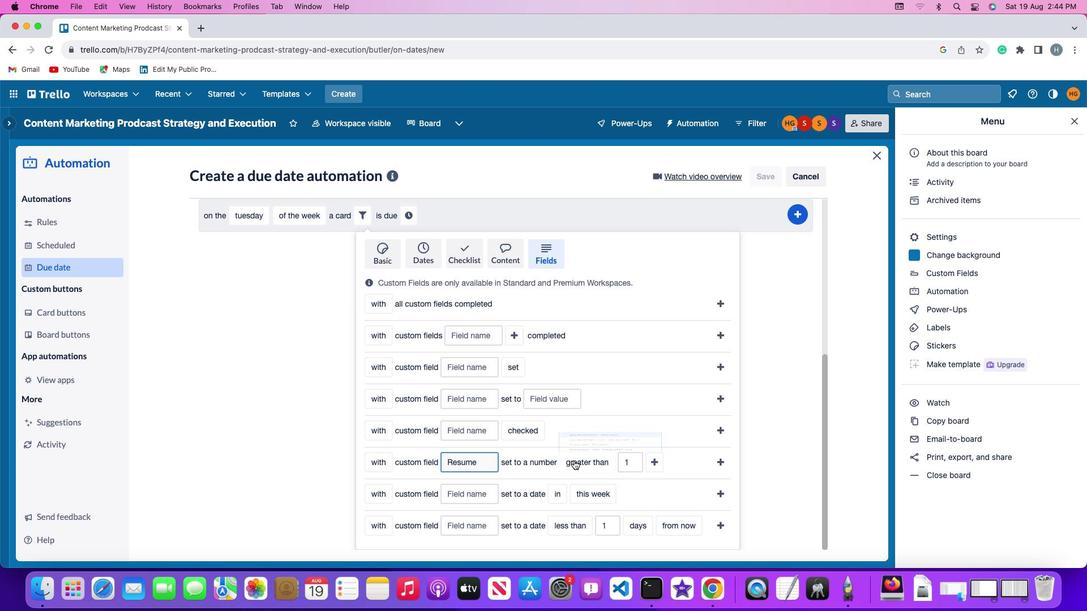 
Action: Mouse moved to (566, 419)
Screenshot: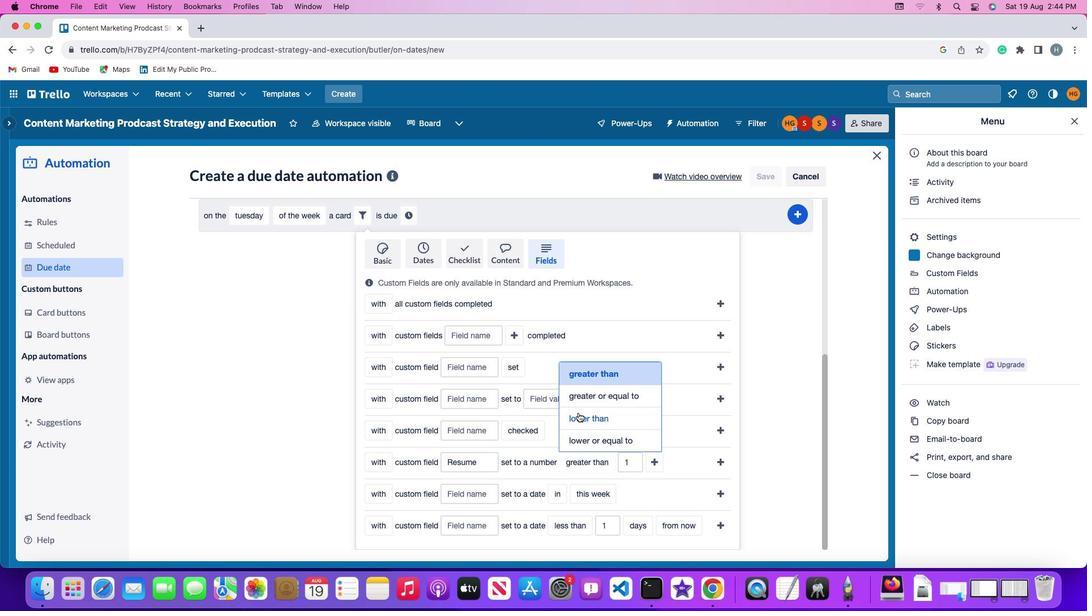 
Action: Mouse pressed left at (566, 419)
Screenshot: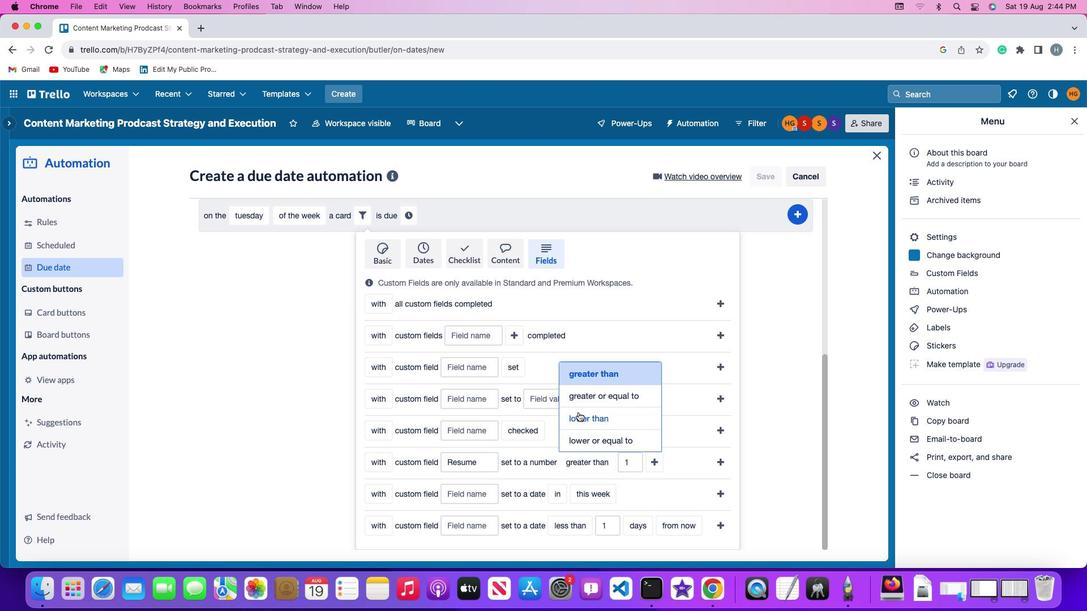 
Action: Mouse moved to (613, 459)
Screenshot: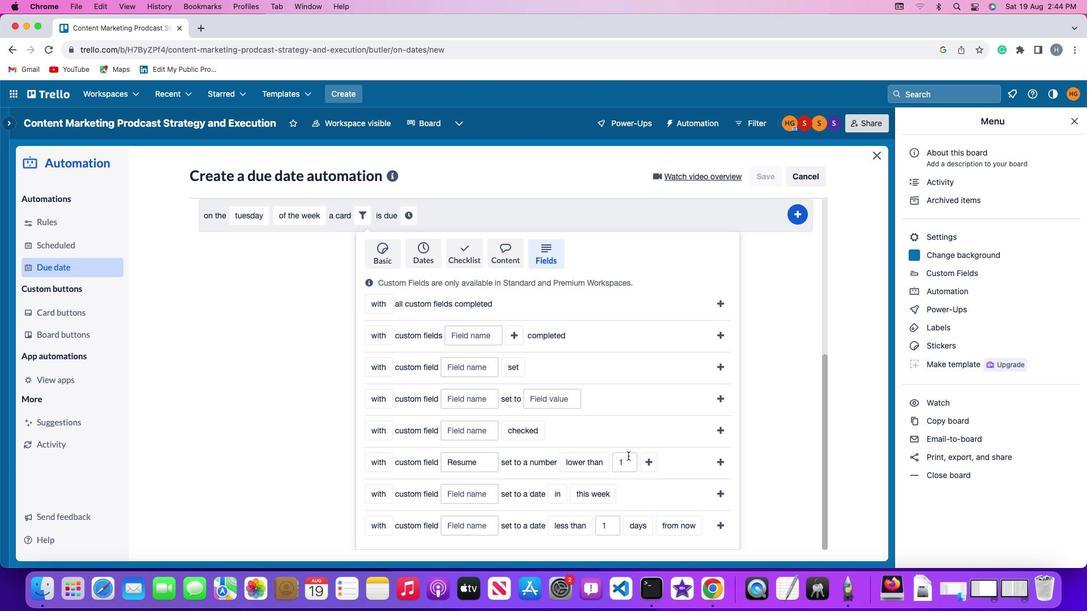 
Action: Mouse pressed left at (613, 459)
Screenshot: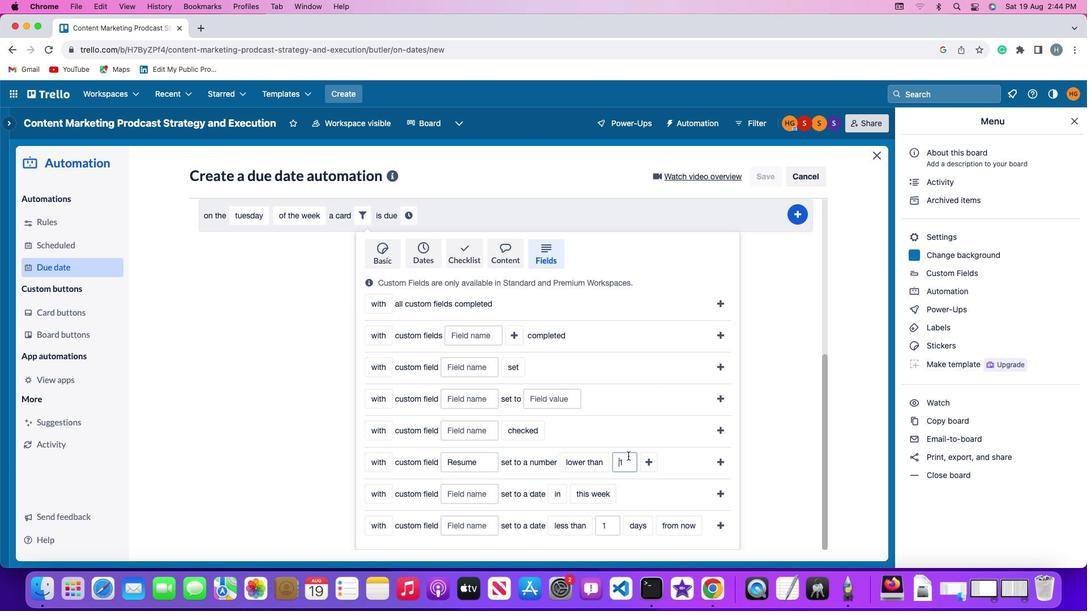 
Action: Mouse moved to (612, 458)
Screenshot: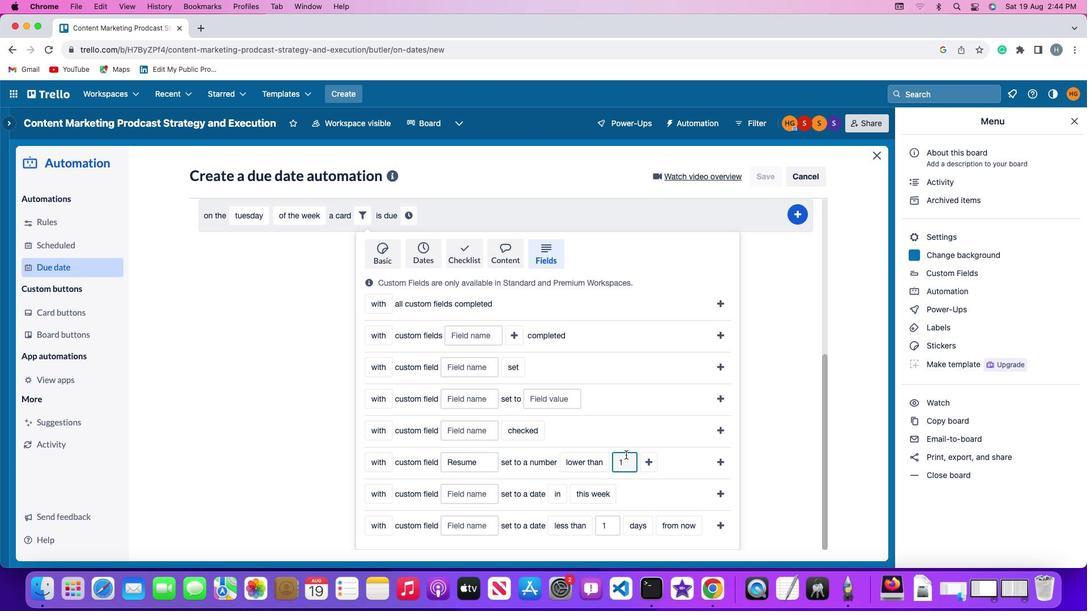 
Action: Key pressed Key.rightKey.backspace
Screenshot: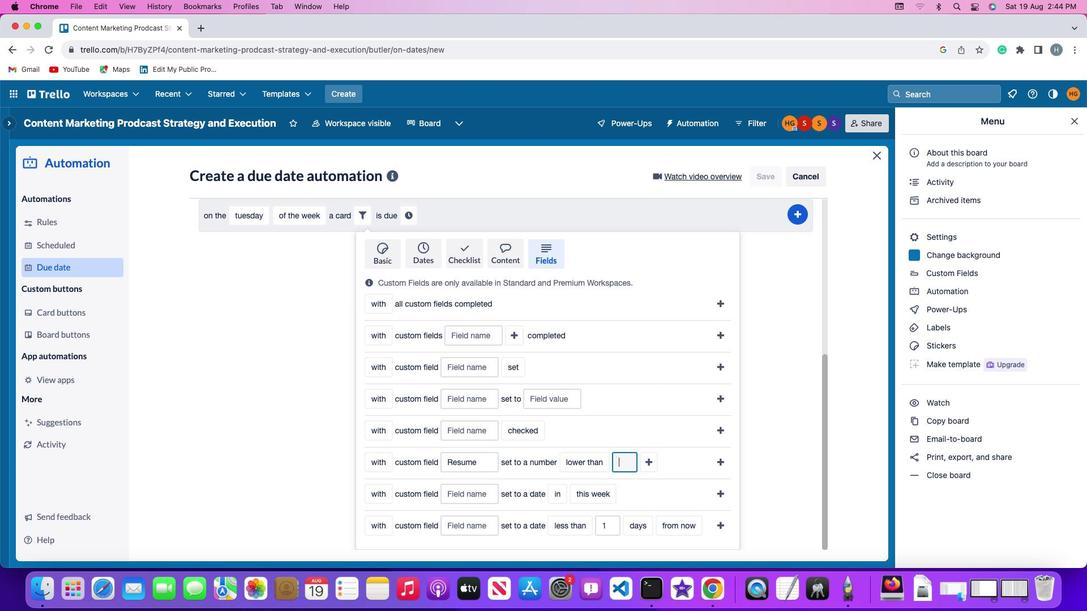 
Action: Mouse moved to (612, 458)
Screenshot: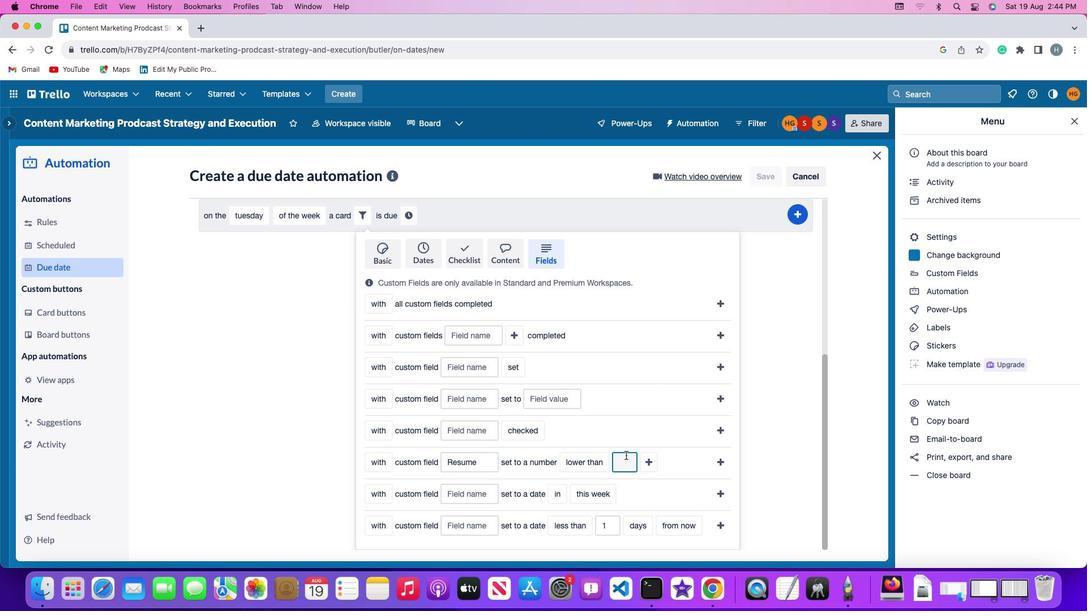 
Action: Key pressed '1'
Screenshot: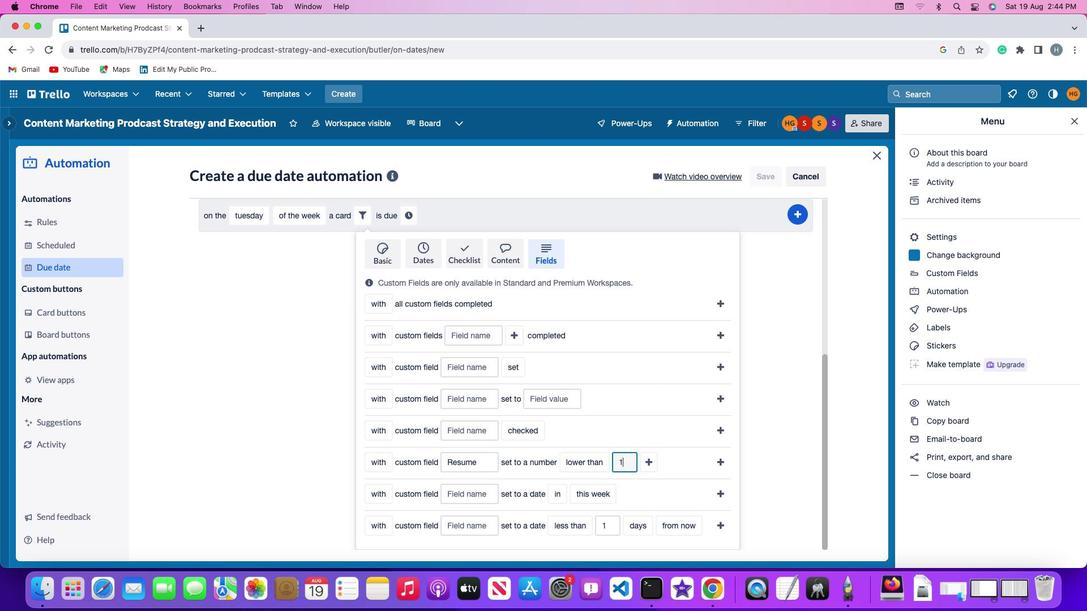 
Action: Mouse moved to (629, 460)
Screenshot: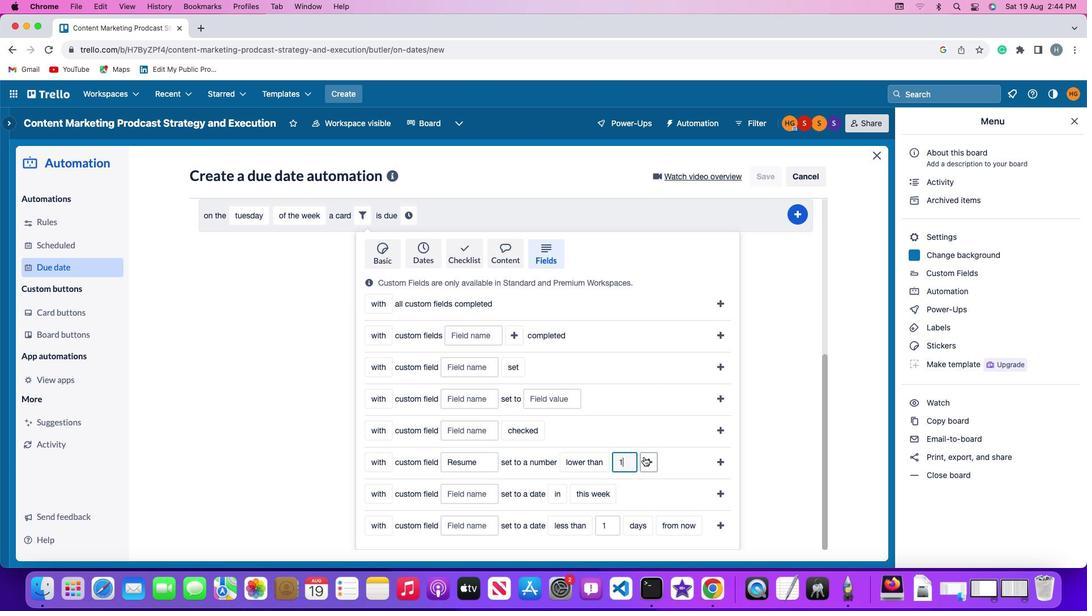 
Action: Mouse pressed left at (629, 460)
Screenshot: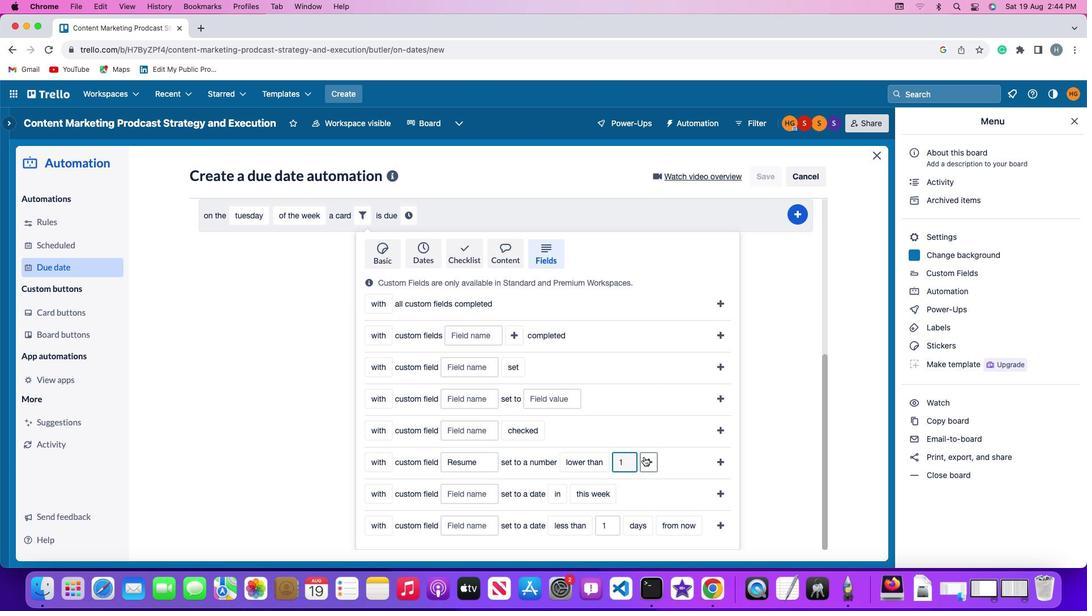 
Action: Mouse moved to (652, 468)
Screenshot: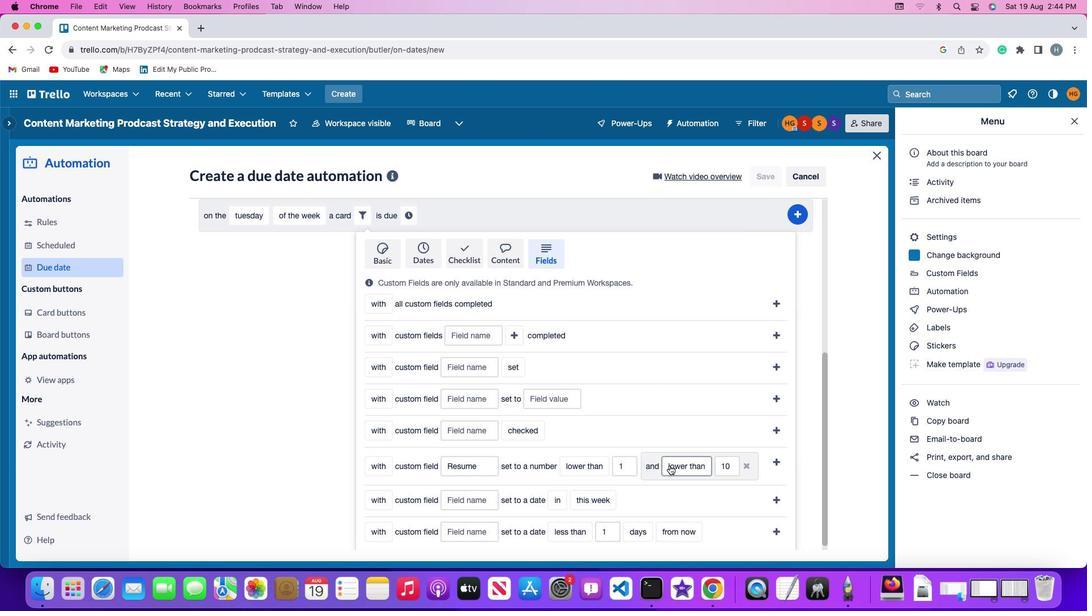 
Action: Mouse pressed left at (652, 468)
Screenshot: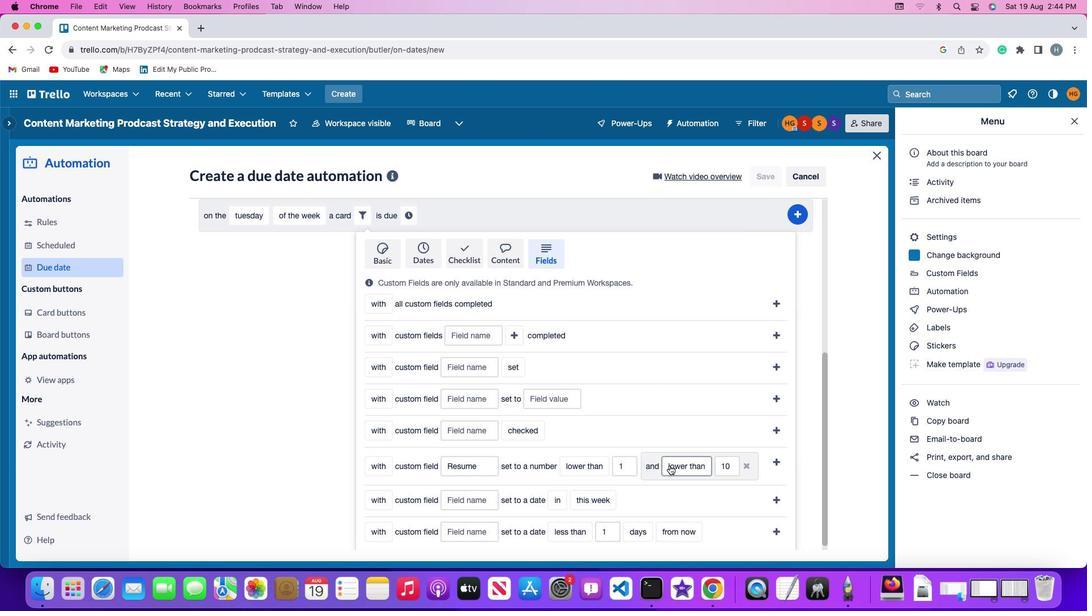 
Action: Mouse moved to (664, 408)
Screenshot: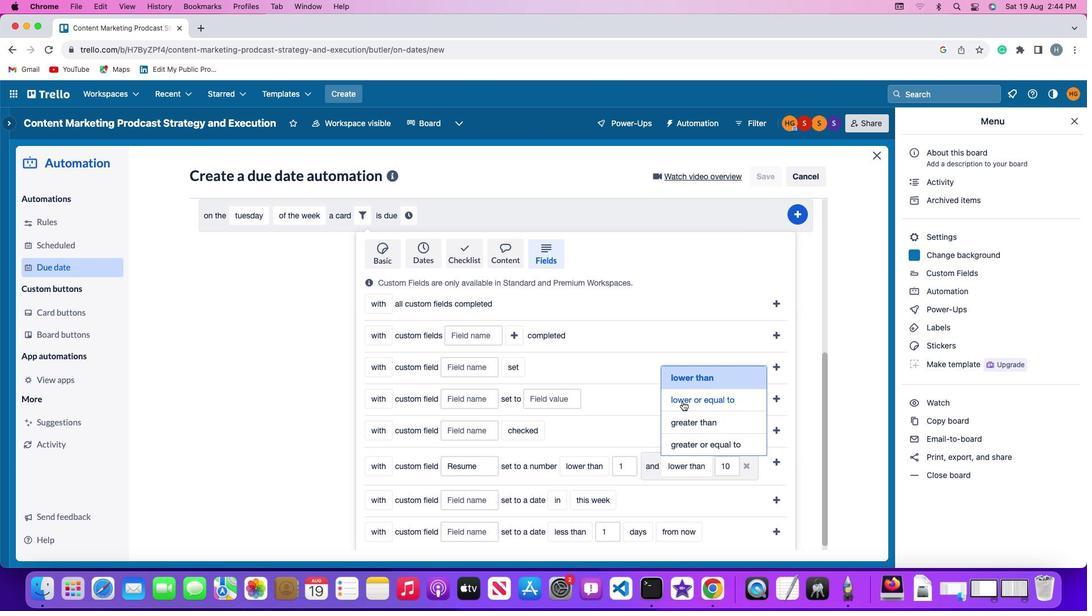 
Action: Mouse pressed left at (664, 408)
Screenshot: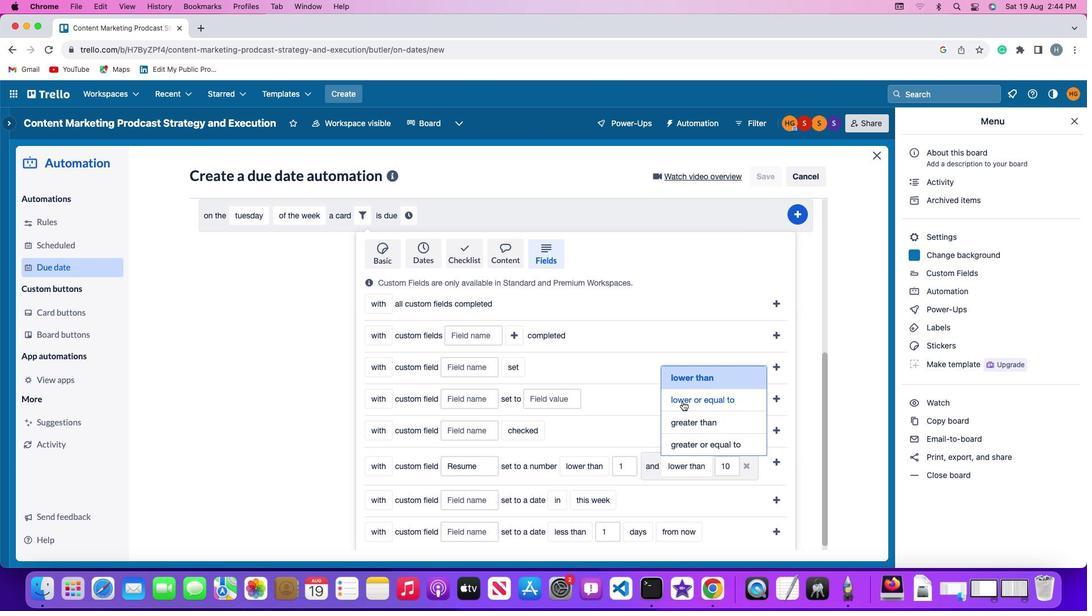 
Action: Mouse moved to (475, 485)
Screenshot: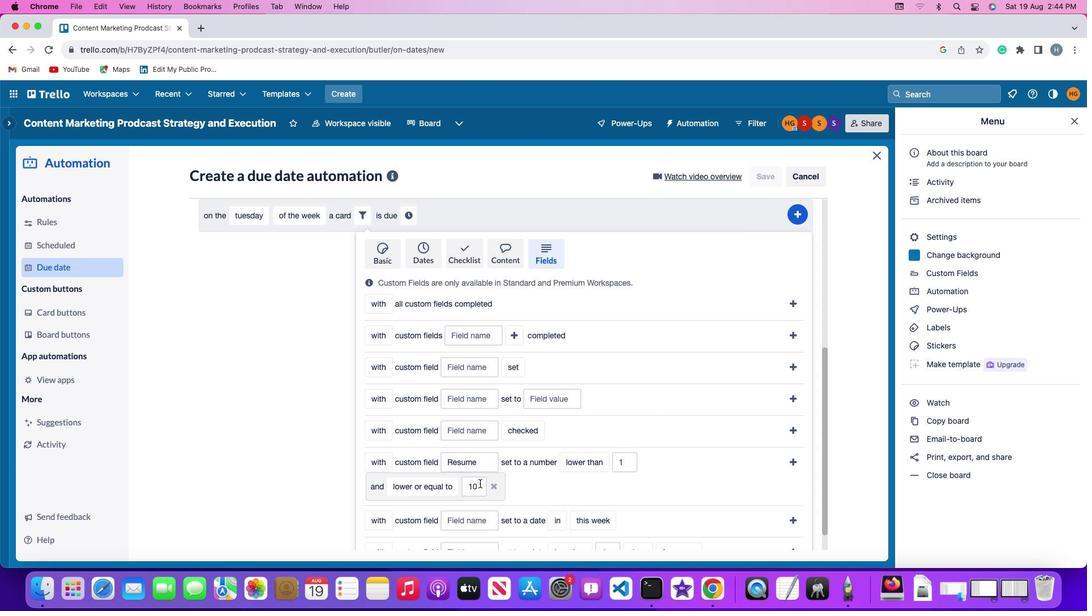
Action: Mouse pressed left at (475, 485)
Screenshot: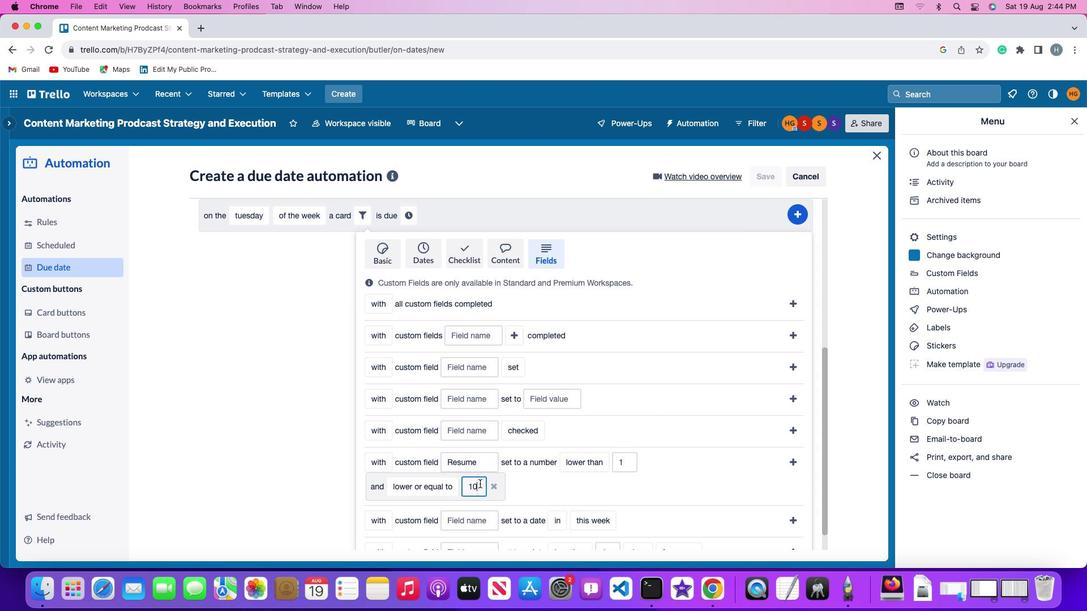 
Action: Mouse moved to (475, 484)
Screenshot: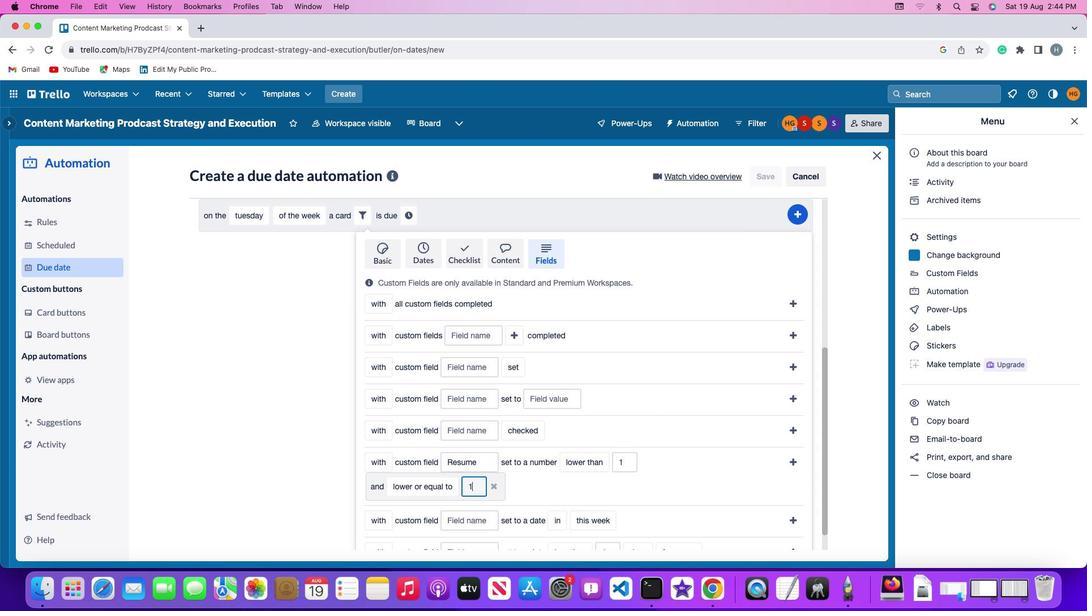 
Action: Key pressed Key.backspaceKey.backspace'1'
Screenshot: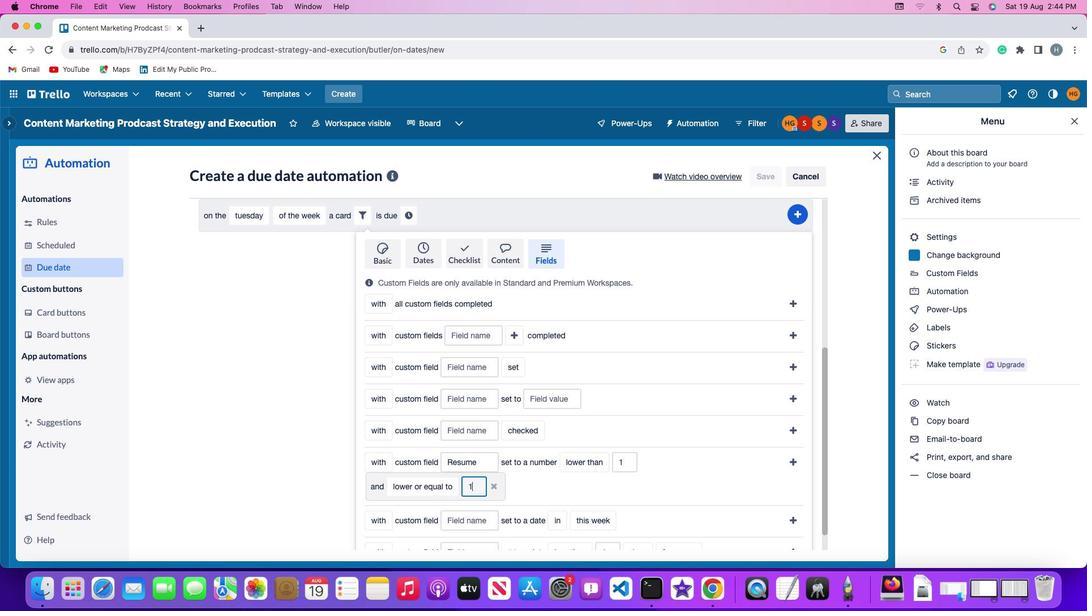 
Action: Mouse moved to (475, 484)
Screenshot: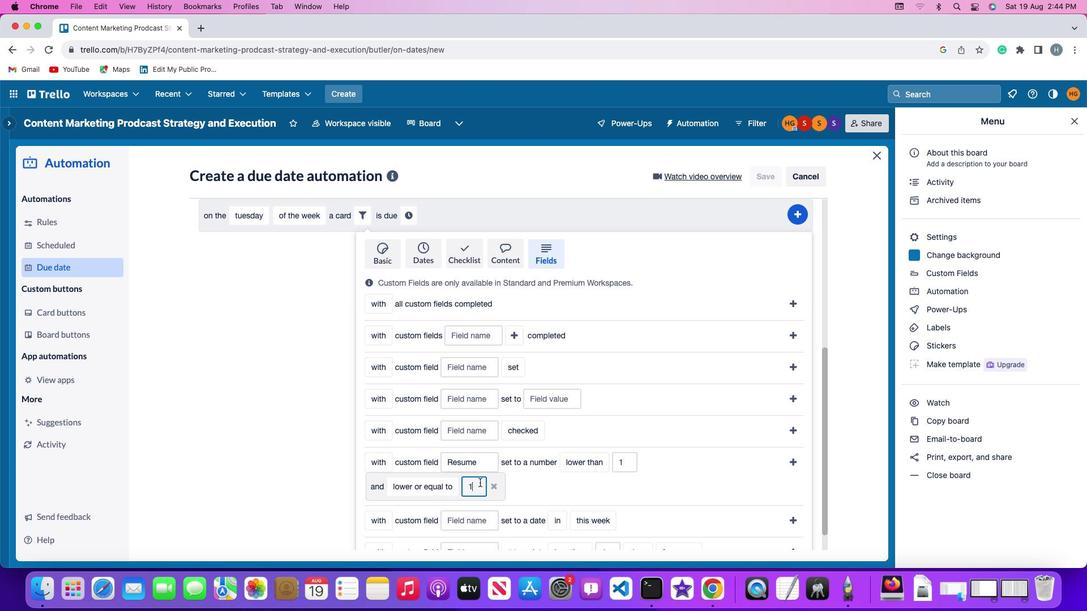 
Action: Key pressed '0'
Screenshot: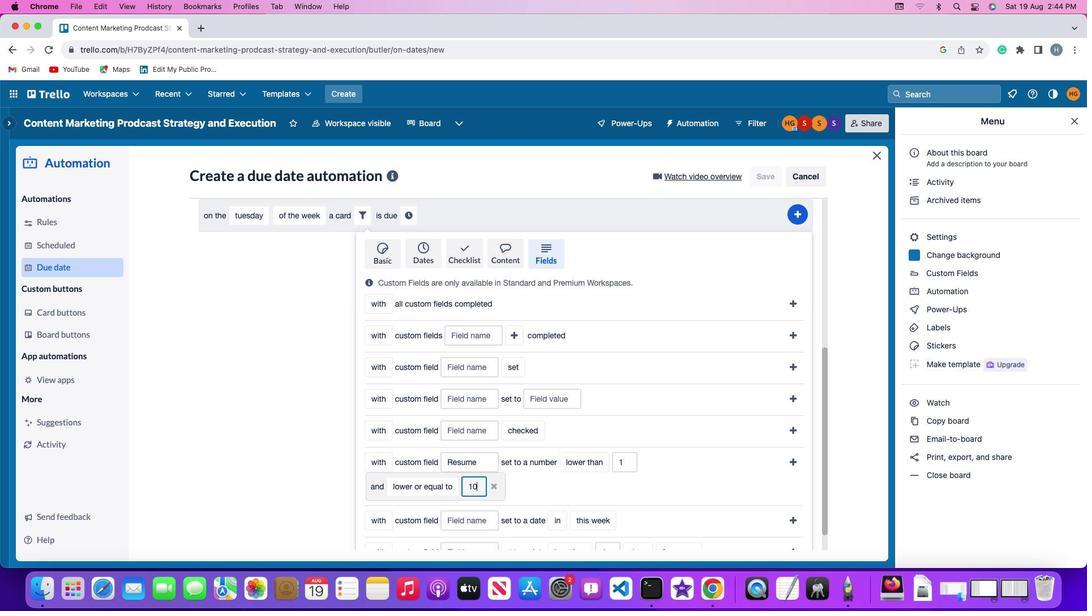 
Action: Mouse moved to (764, 460)
Screenshot: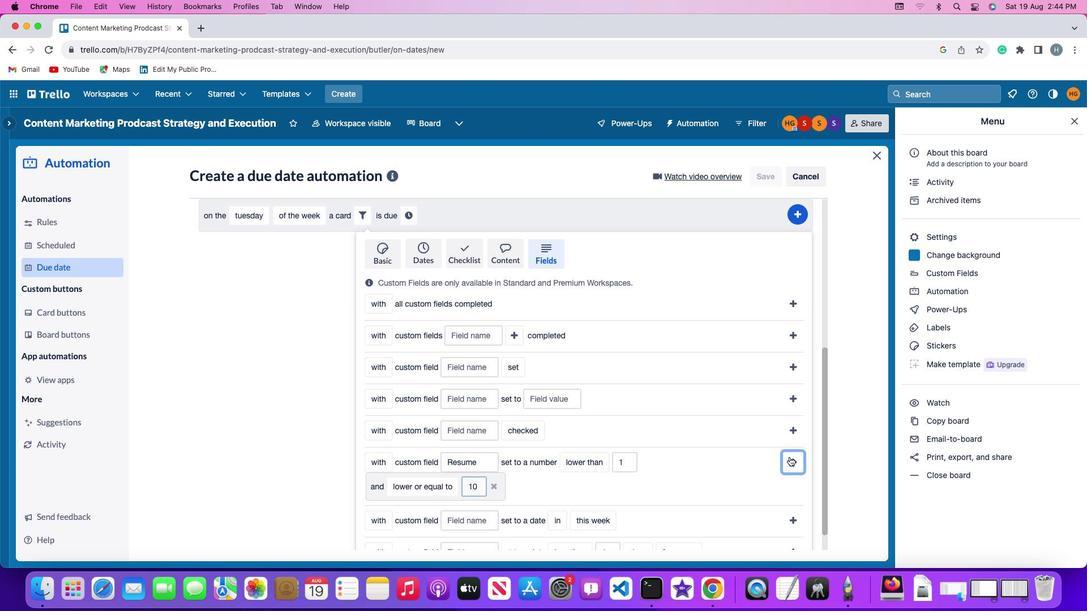 
Action: Mouse pressed left at (764, 460)
Screenshot: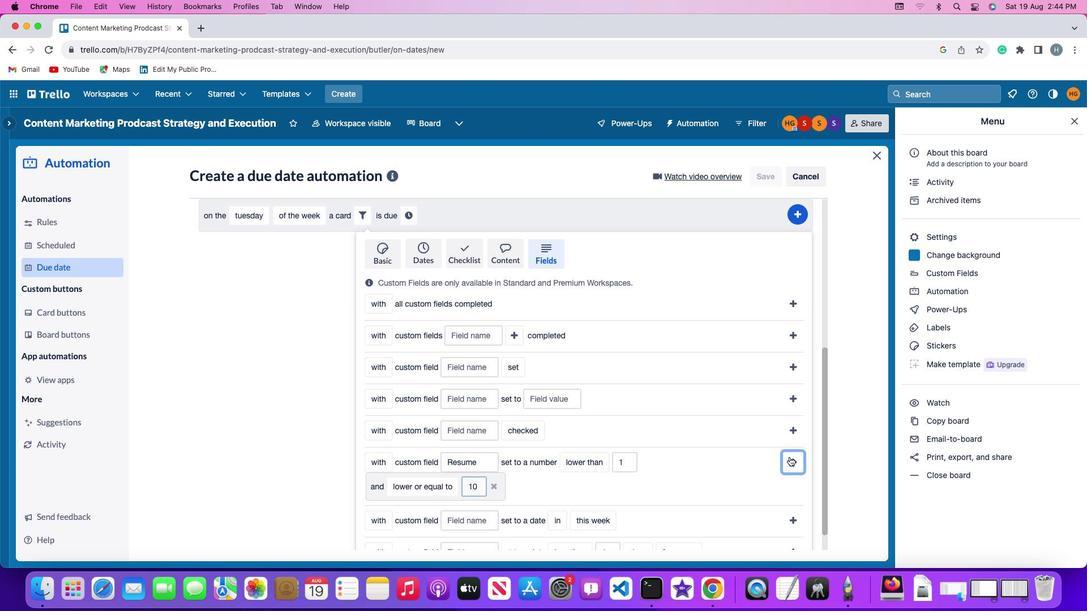 
Action: Mouse moved to (703, 490)
Screenshot: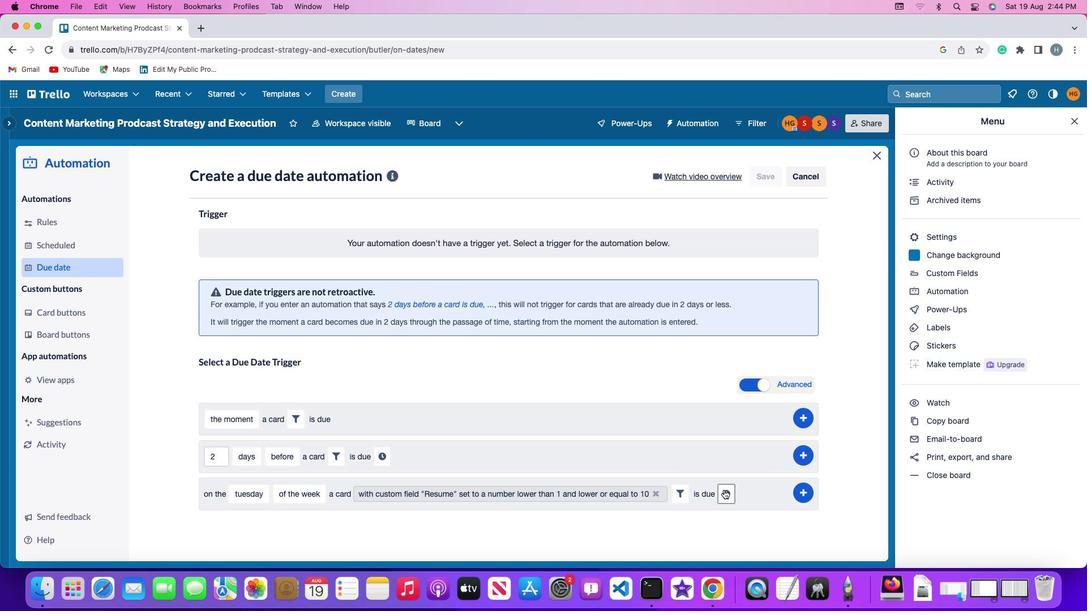 
Action: Mouse pressed left at (703, 490)
Screenshot: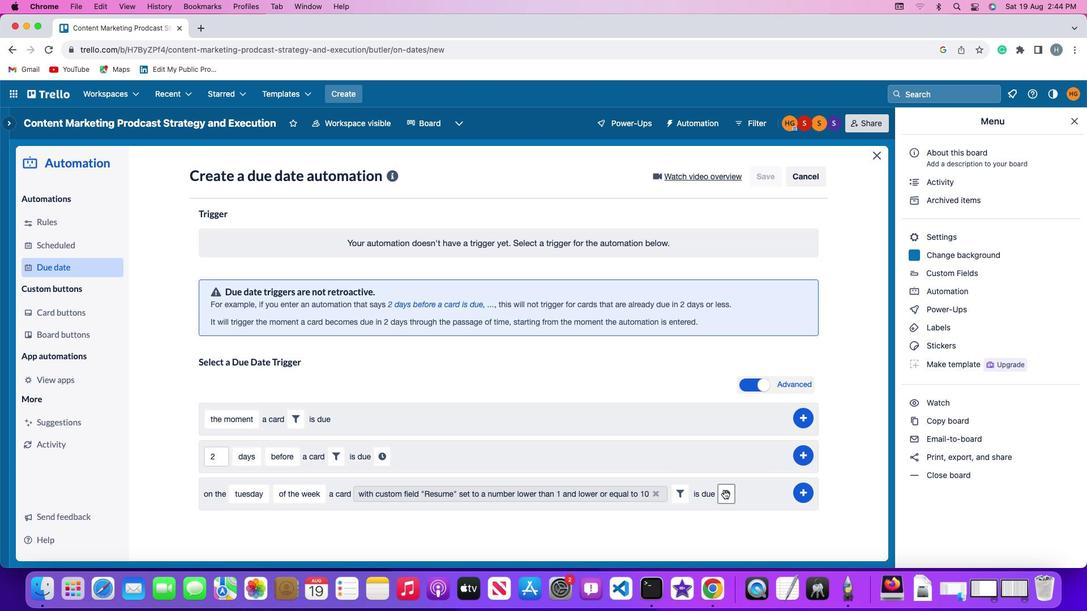 
Action: Mouse moved to (246, 516)
Screenshot: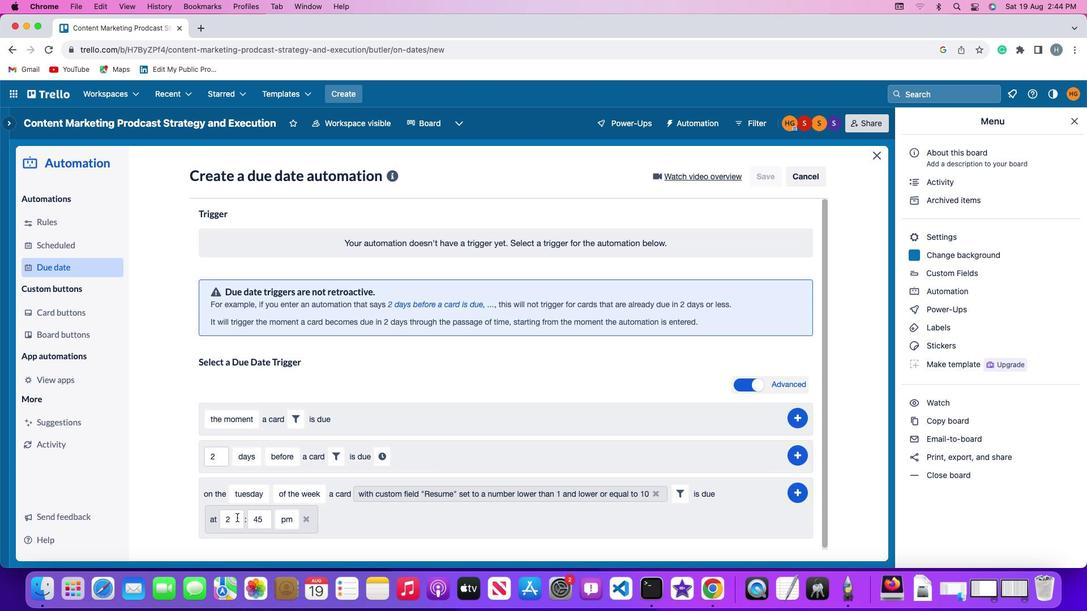 
Action: Mouse pressed left at (246, 516)
Screenshot: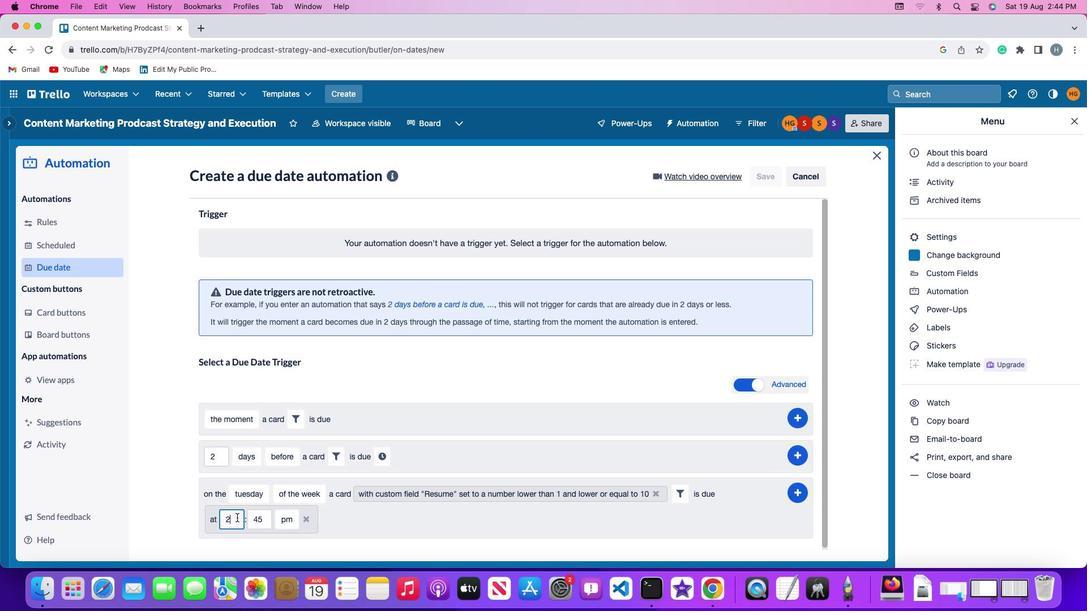 
Action: Mouse moved to (246, 516)
Screenshot: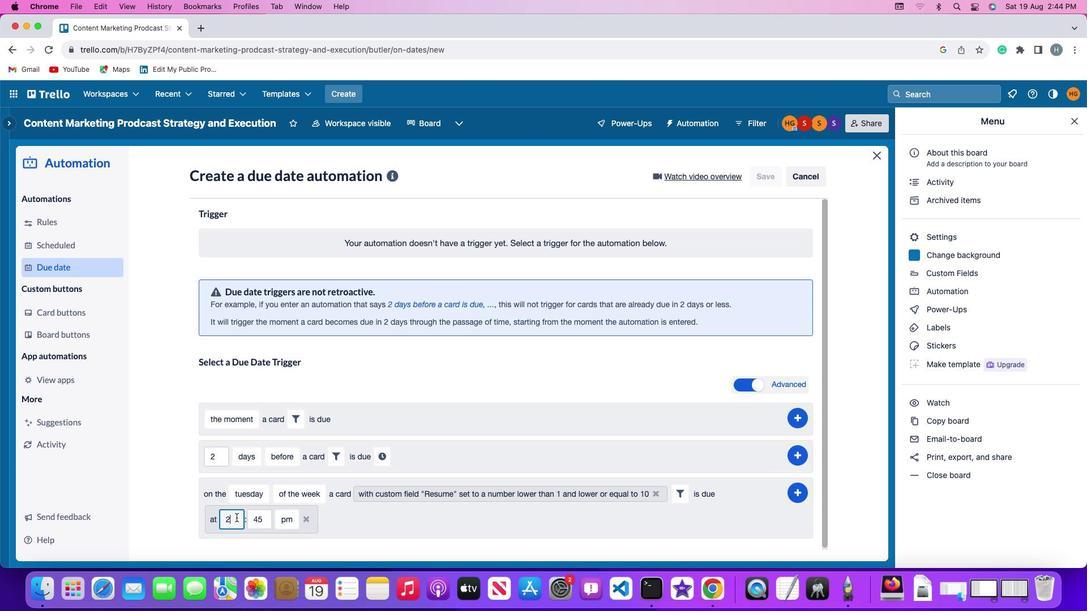 
Action: Key pressed Key.backspace'1''1'
Screenshot: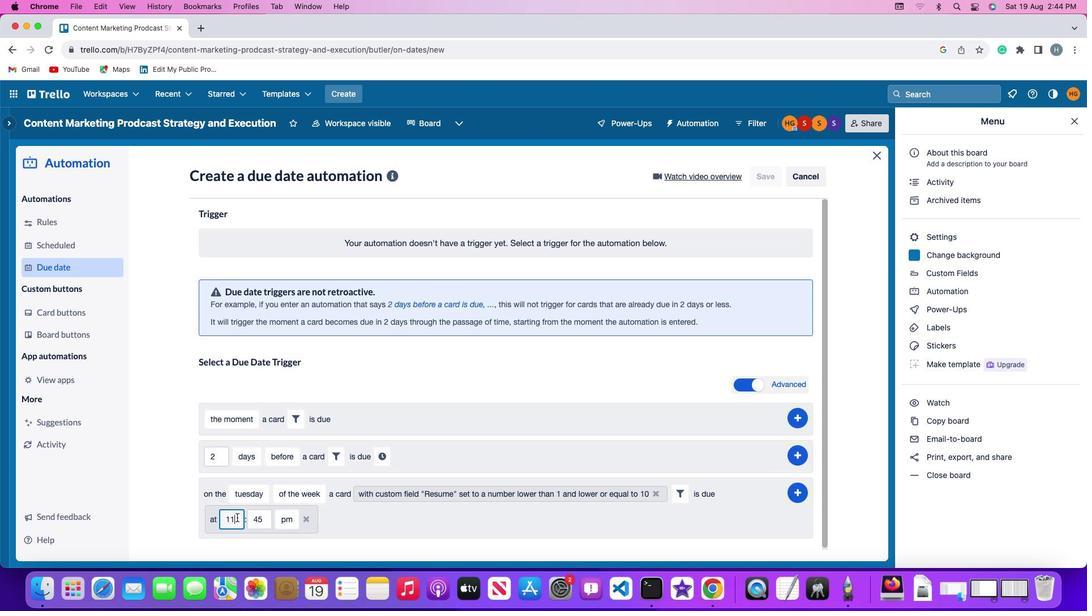 
Action: Mouse moved to (270, 518)
Screenshot: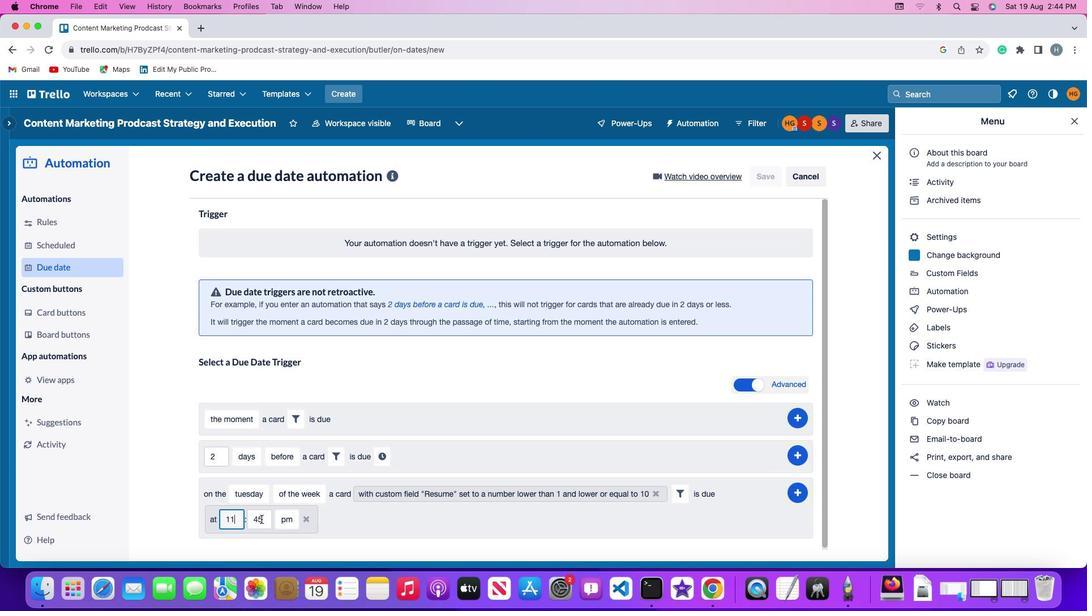 
Action: Mouse pressed left at (270, 518)
Screenshot: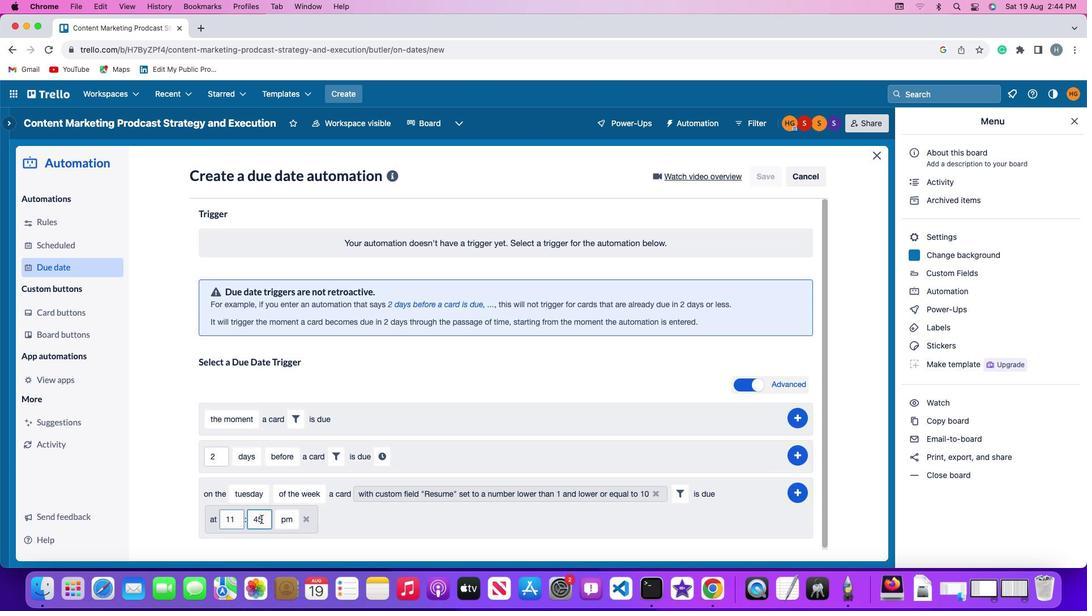 
Action: Key pressed Key.backspaceKey.backspace'0''0'
Screenshot: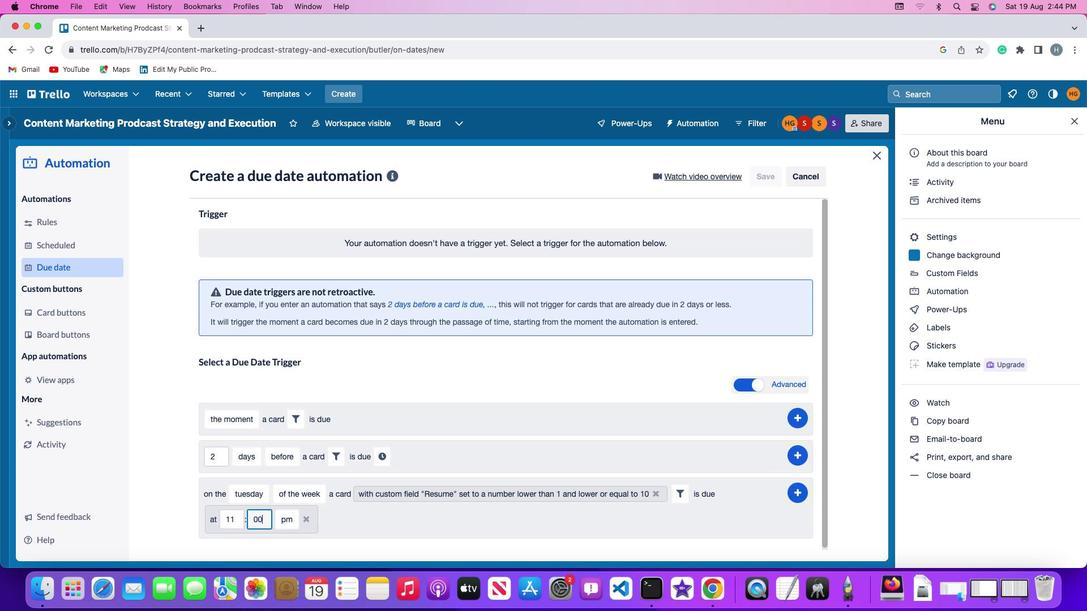 
Action: Mouse moved to (301, 516)
Screenshot: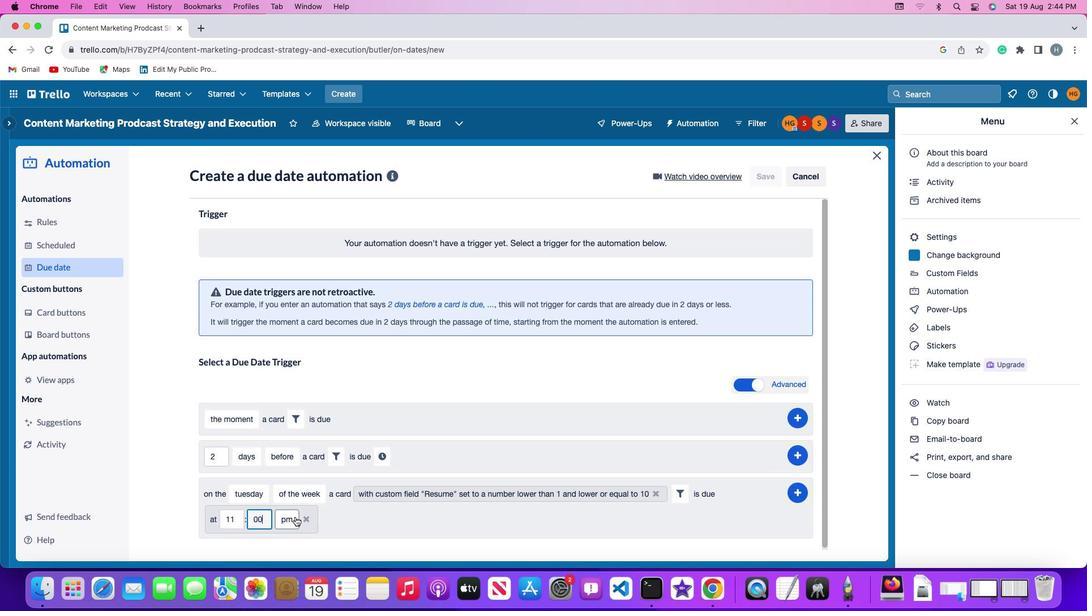 
Action: Mouse pressed left at (301, 516)
Screenshot: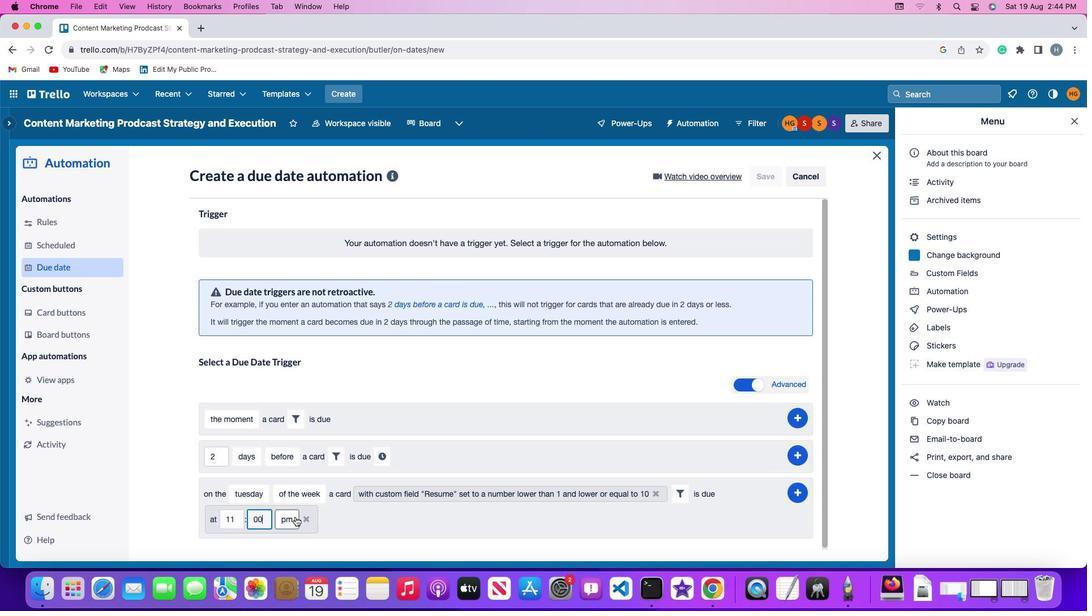 
Action: Mouse moved to (300, 477)
Screenshot: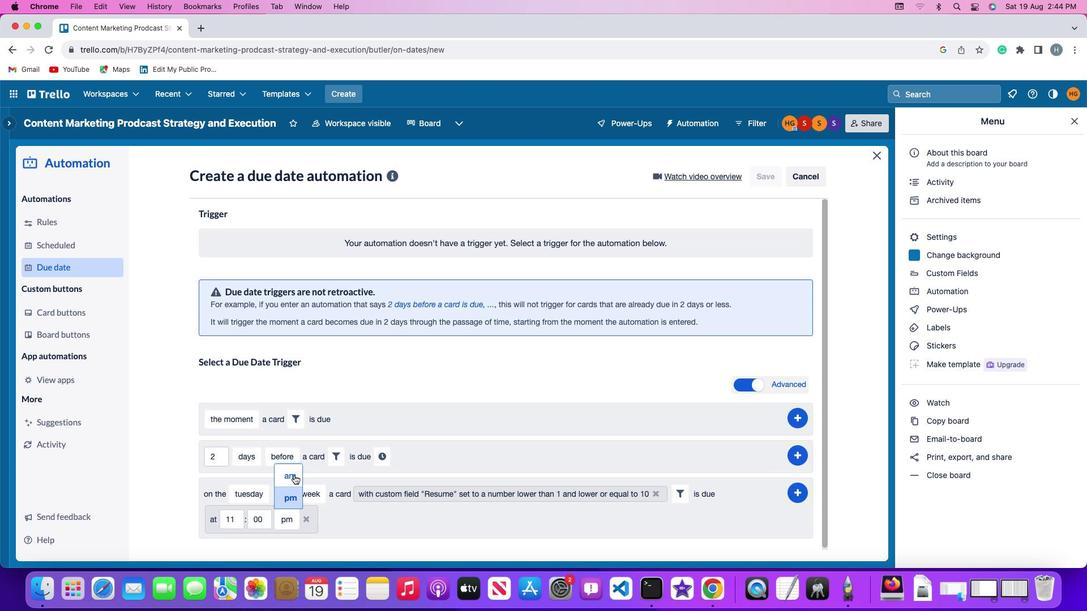 
Action: Mouse pressed left at (300, 477)
Screenshot: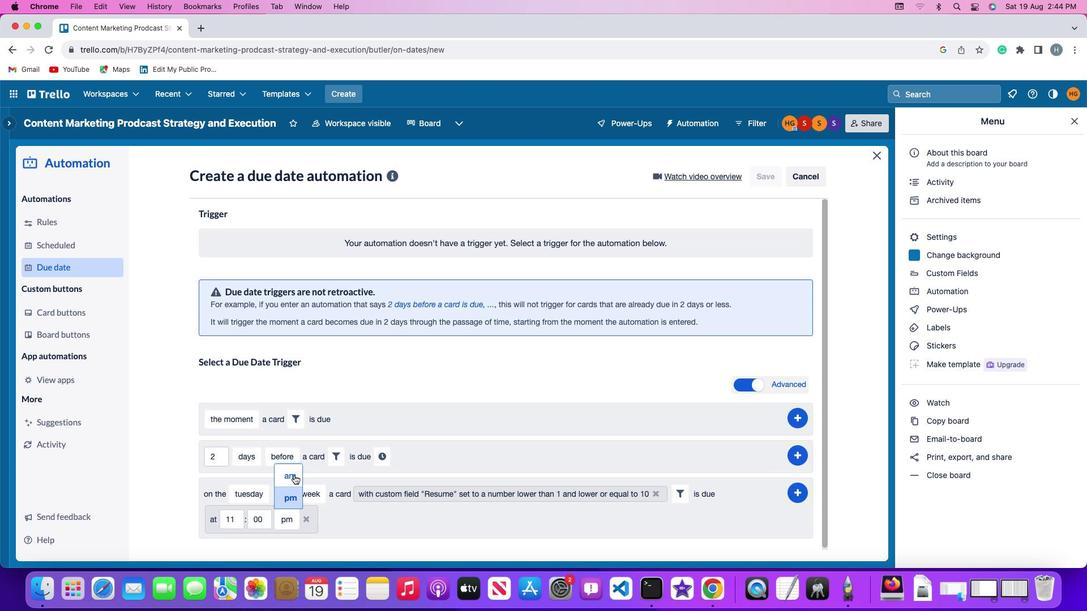 
Action: Mouse moved to (772, 489)
Screenshot: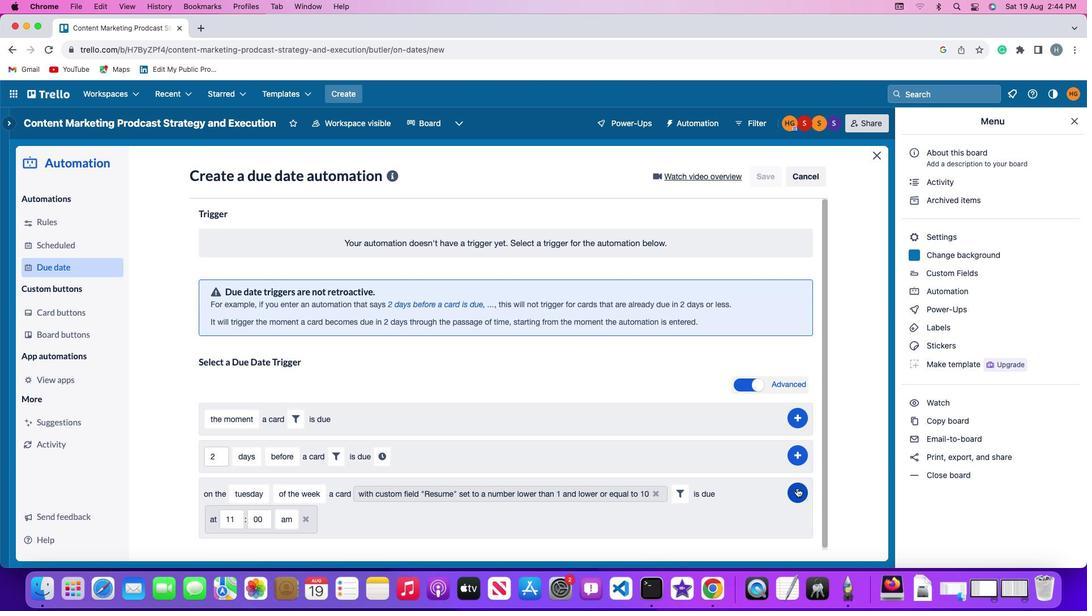
Action: Mouse pressed left at (772, 489)
Screenshot: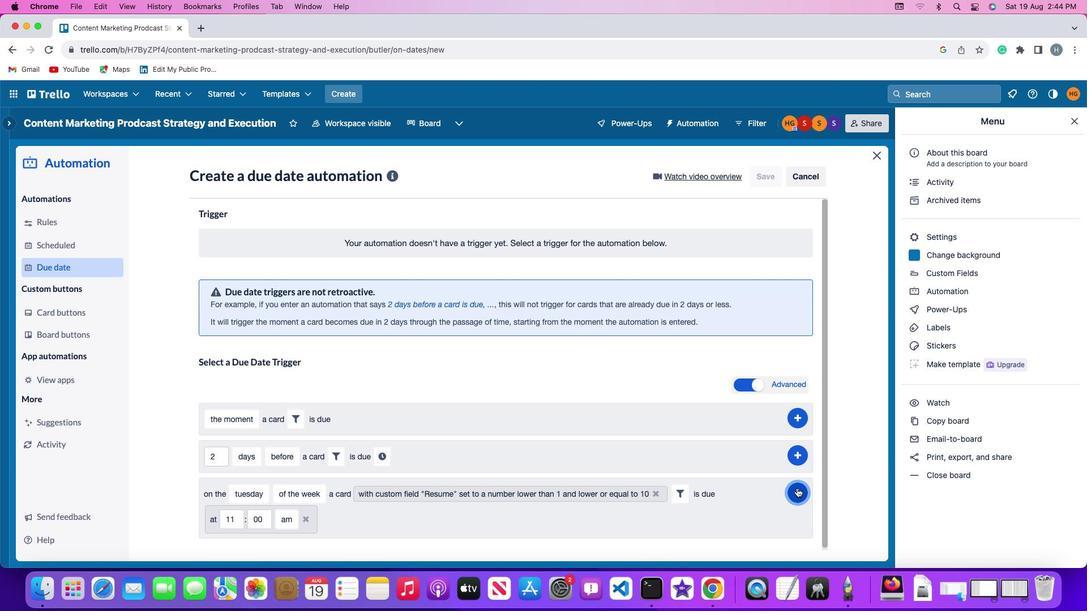 
Action: Mouse moved to (801, 404)
Screenshot: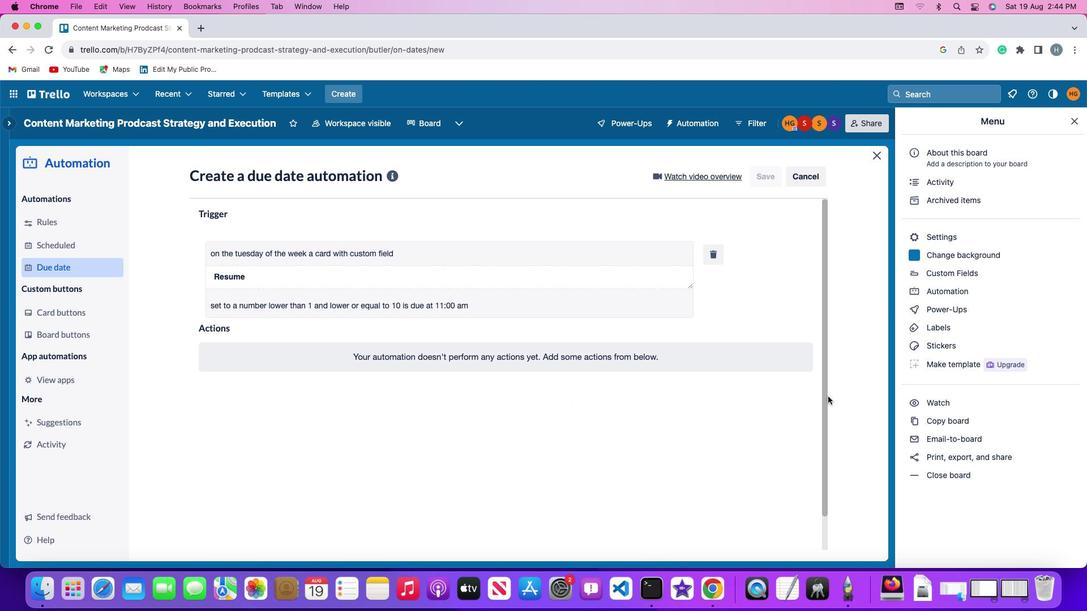 
